 Task: Search one way flight ticket for 2 adults, 4 children and 1 infant on lap in business from Raleigh: Raleigh-durham International Airport to Riverton: Central Wyoming Regional Airport (was Riverton Regional) on 8-4-2023. Choice of flights is Singapure airlines. Number of bags: 1 carry on bag. Price is upto 83000. Outbound departure time preference is 9:15.
Action: Mouse moved to (297, 255)
Screenshot: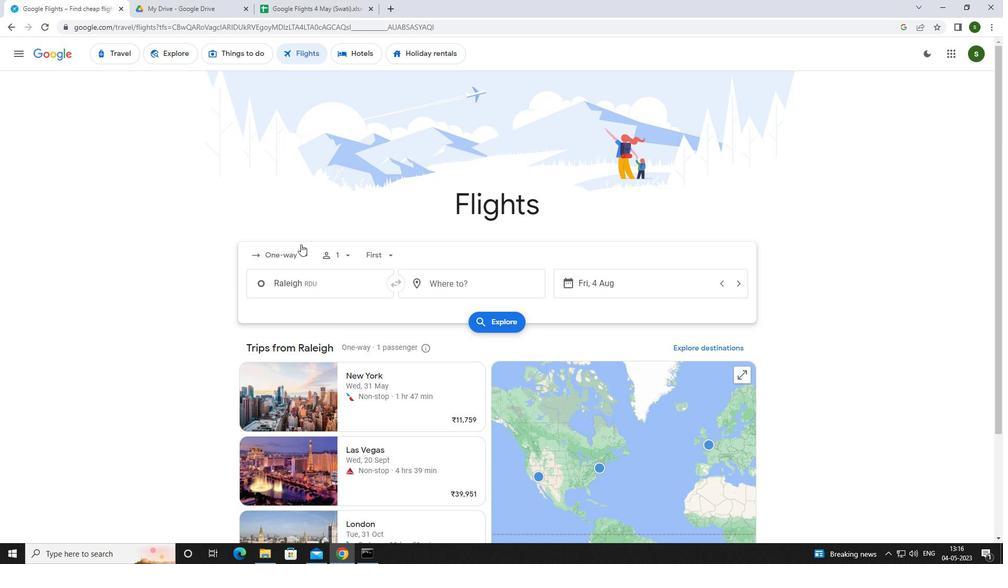 
Action: Mouse pressed left at (297, 255)
Screenshot: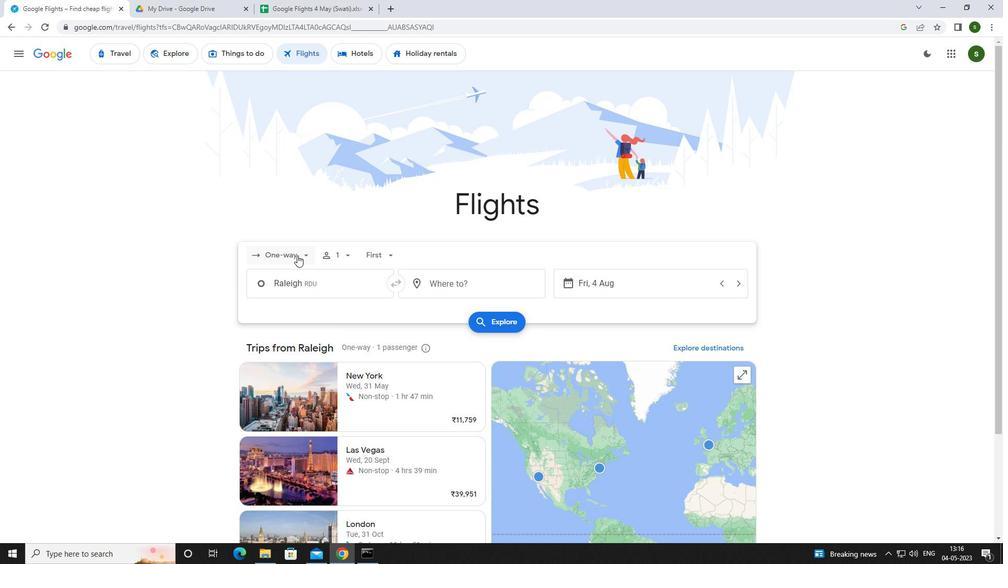 
Action: Mouse moved to (297, 304)
Screenshot: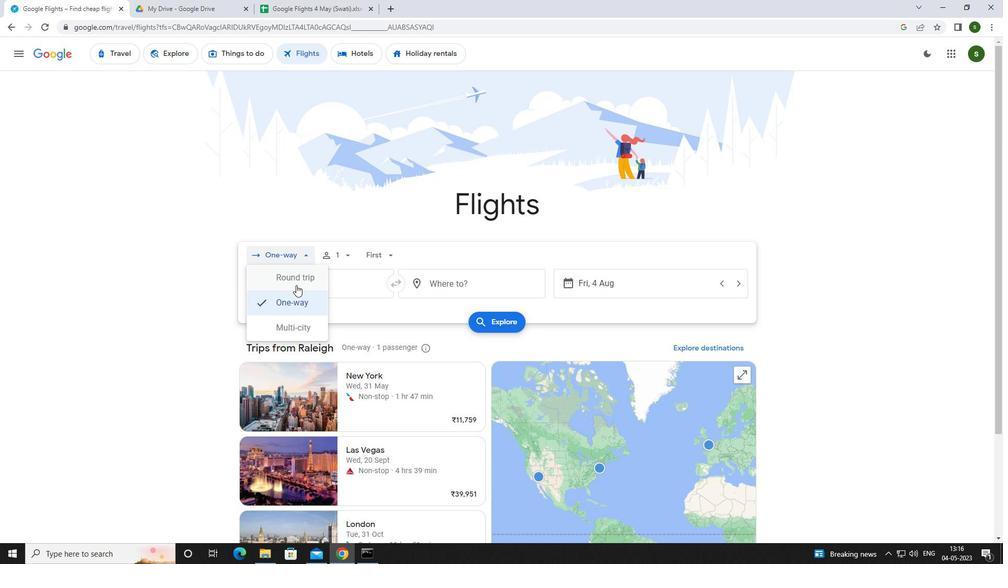 
Action: Mouse pressed left at (297, 304)
Screenshot: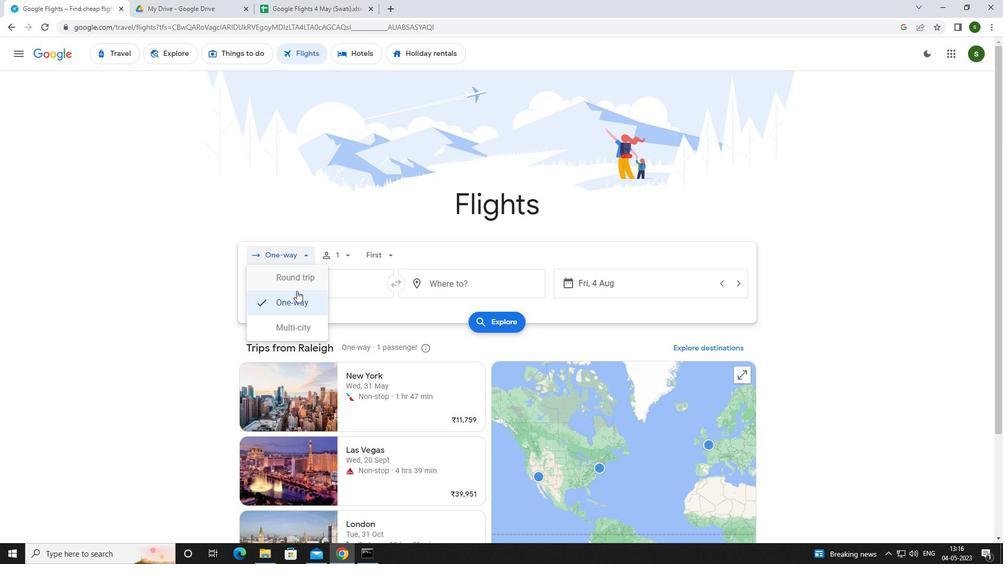 
Action: Mouse moved to (340, 250)
Screenshot: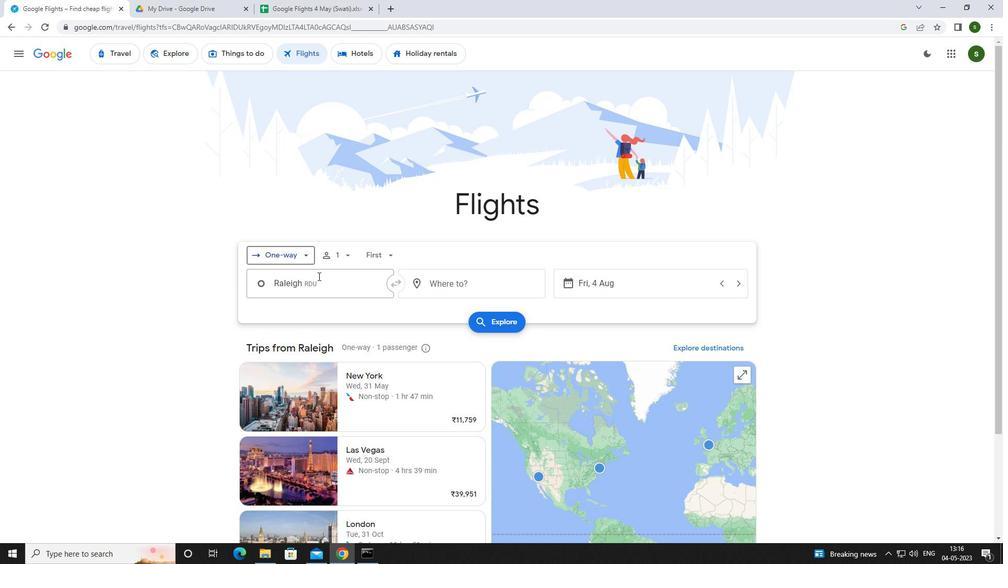 
Action: Mouse pressed left at (340, 250)
Screenshot: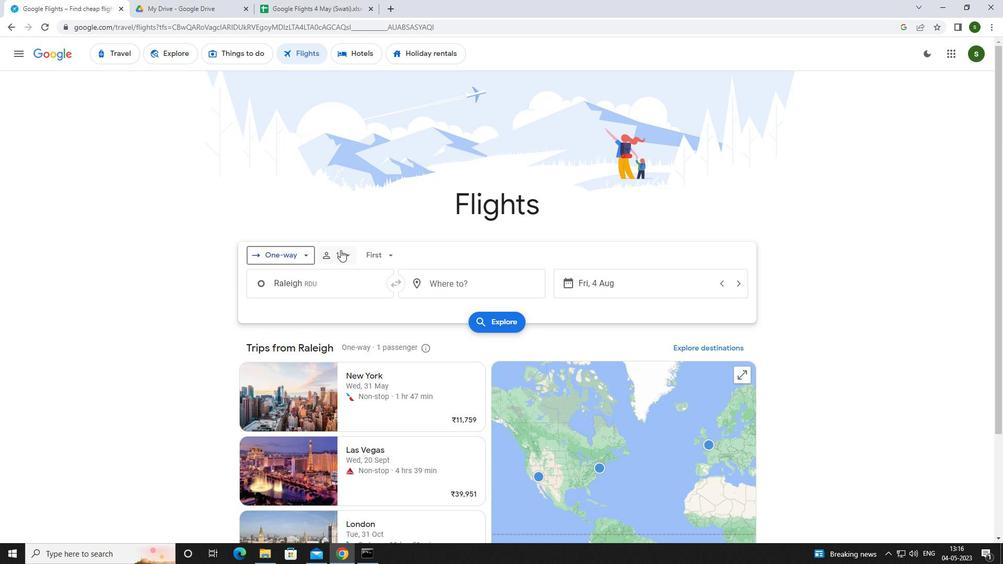 
Action: Mouse moved to (430, 281)
Screenshot: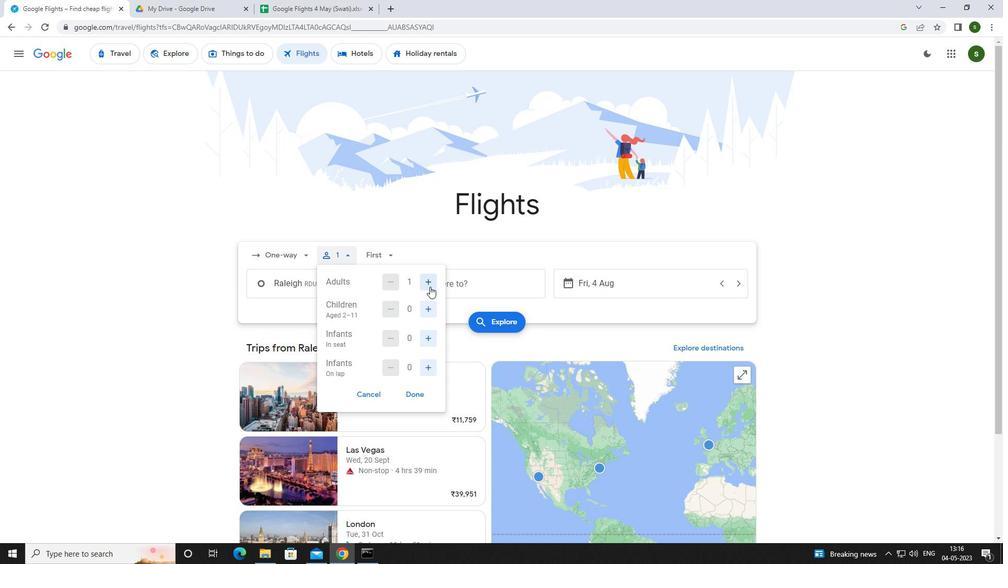 
Action: Mouse pressed left at (430, 281)
Screenshot: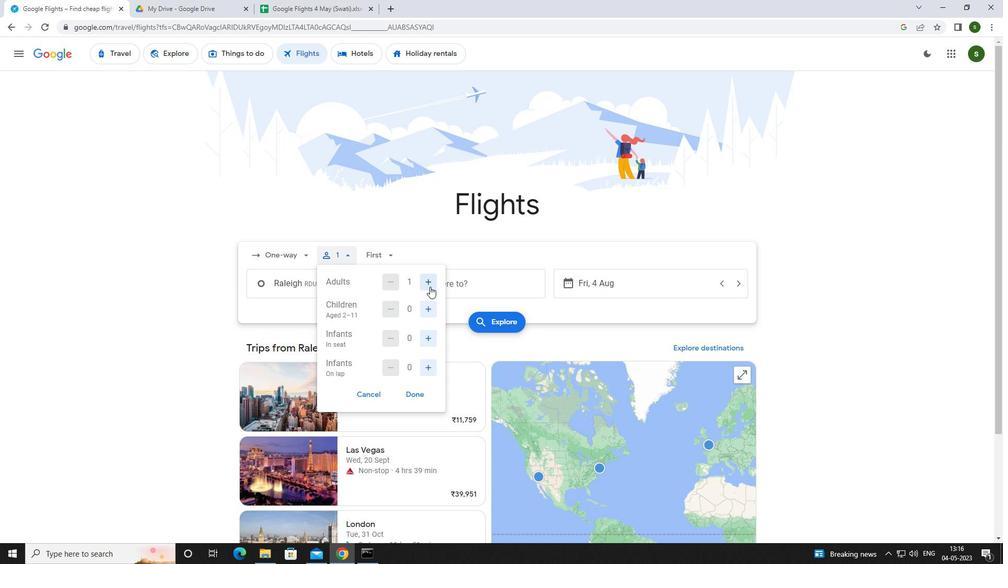 
Action: Mouse moved to (429, 303)
Screenshot: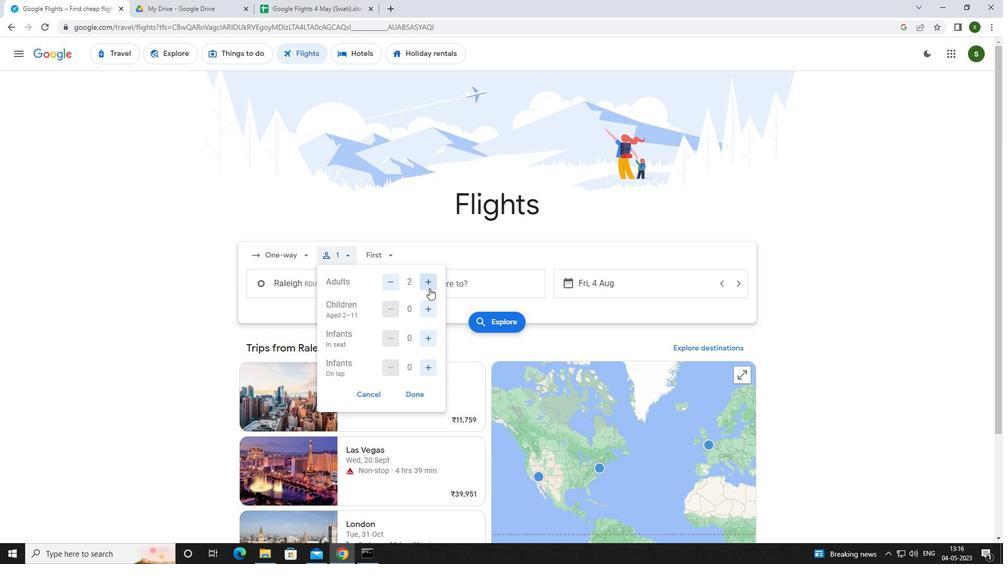
Action: Mouse pressed left at (429, 303)
Screenshot: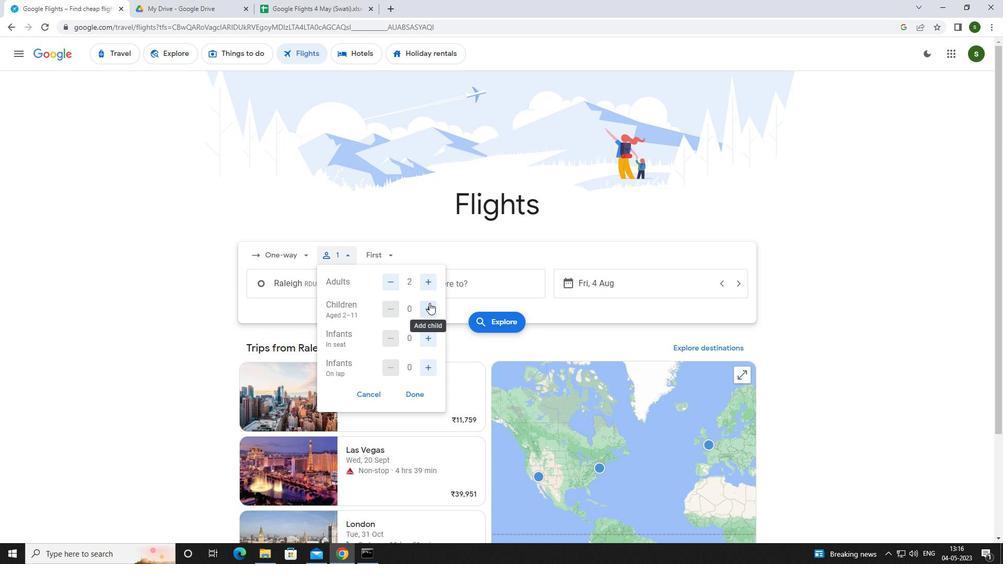 
Action: Mouse pressed left at (429, 303)
Screenshot: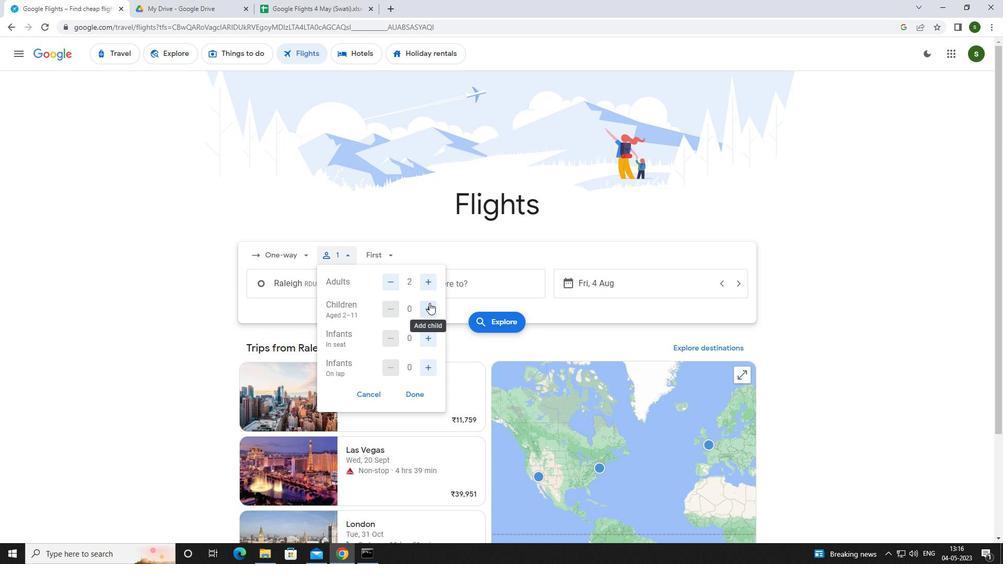 
Action: Mouse pressed left at (429, 303)
Screenshot: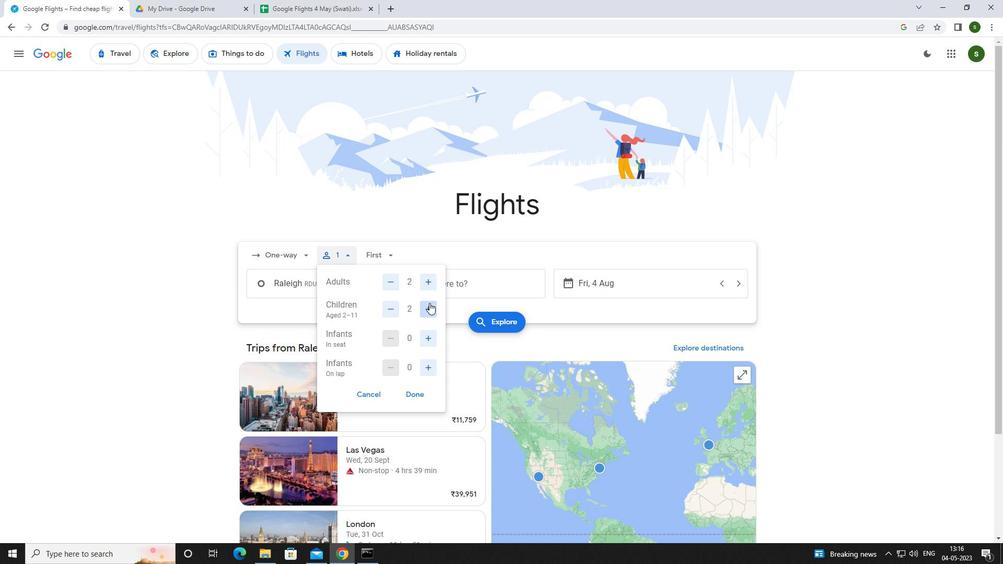 
Action: Mouse pressed left at (429, 303)
Screenshot: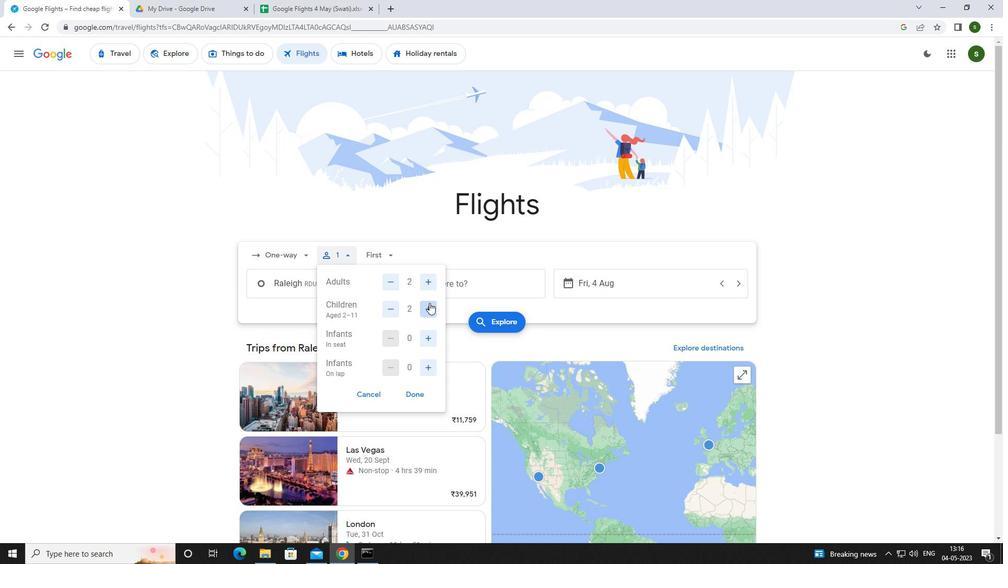 
Action: Mouse moved to (426, 364)
Screenshot: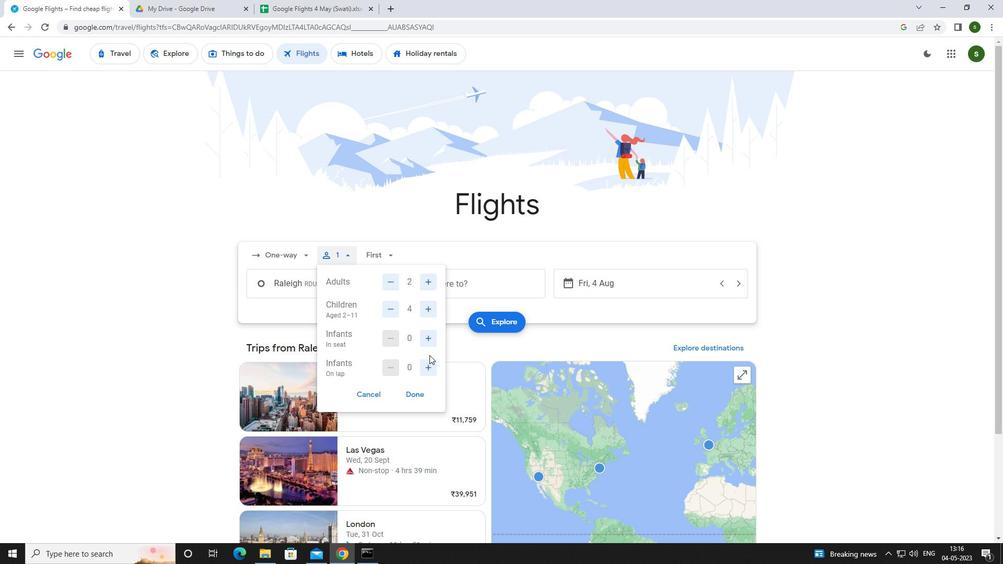 
Action: Mouse pressed left at (426, 364)
Screenshot: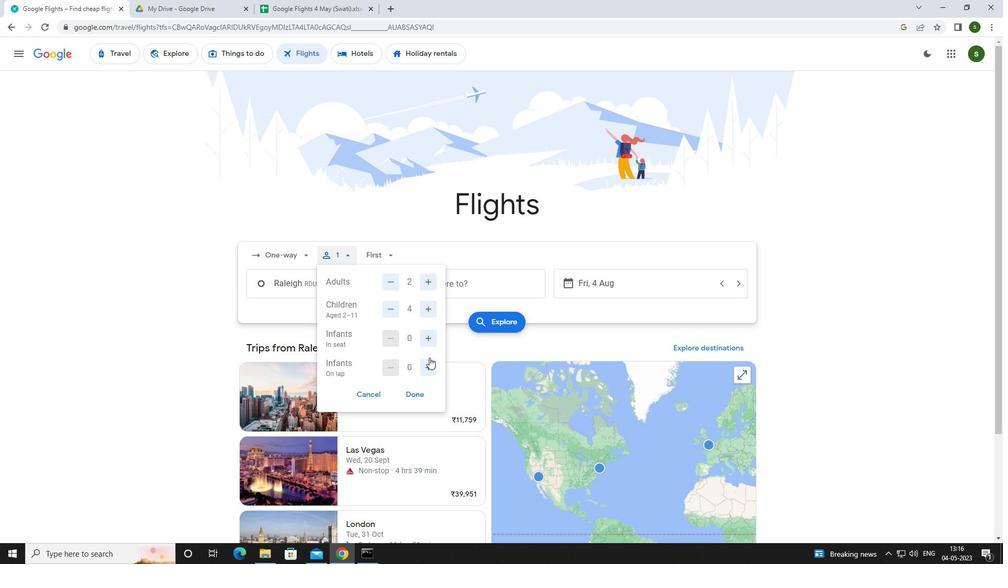 
Action: Mouse moved to (391, 251)
Screenshot: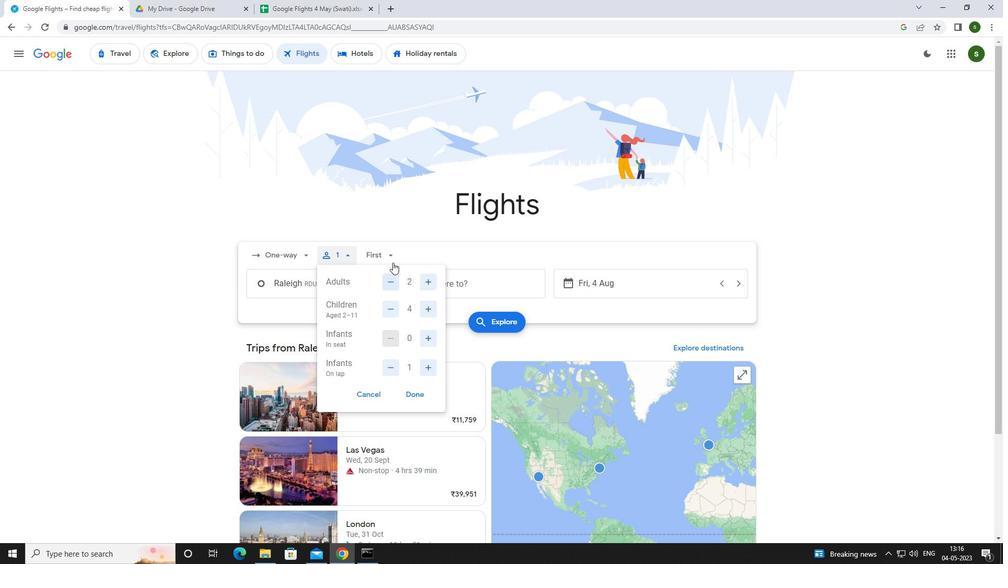 
Action: Mouse pressed left at (391, 251)
Screenshot: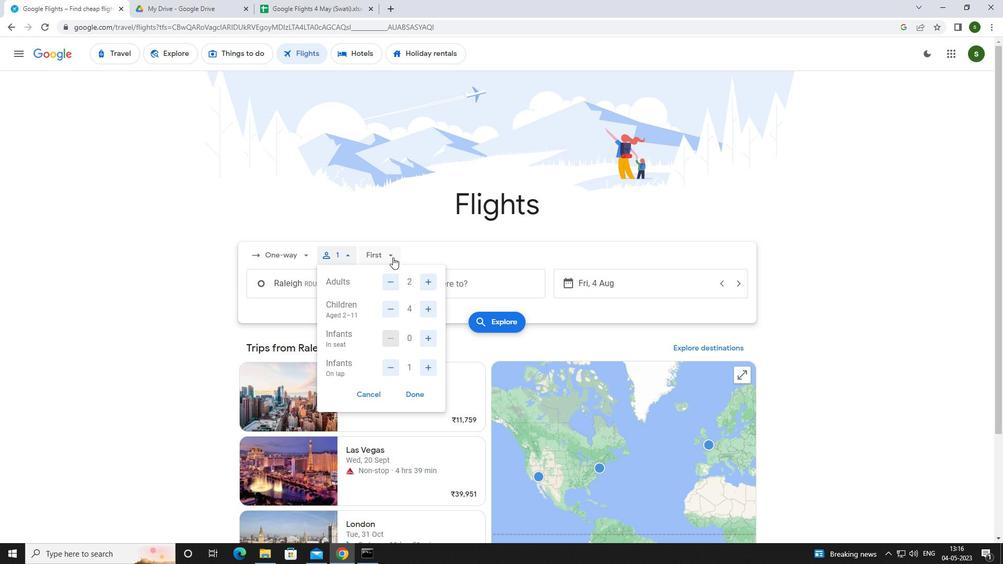 
Action: Mouse moved to (403, 325)
Screenshot: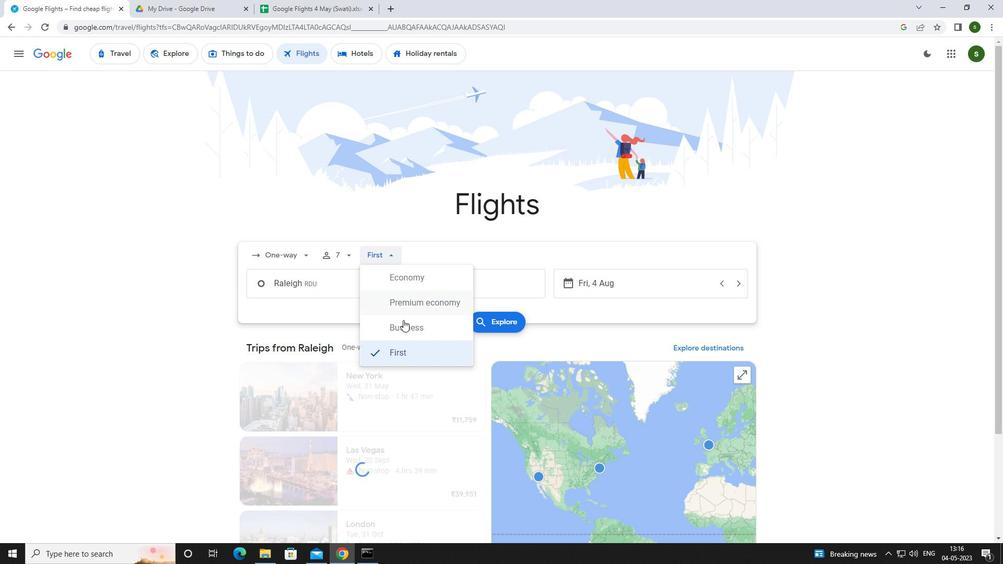 
Action: Mouse pressed left at (403, 325)
Screenshot: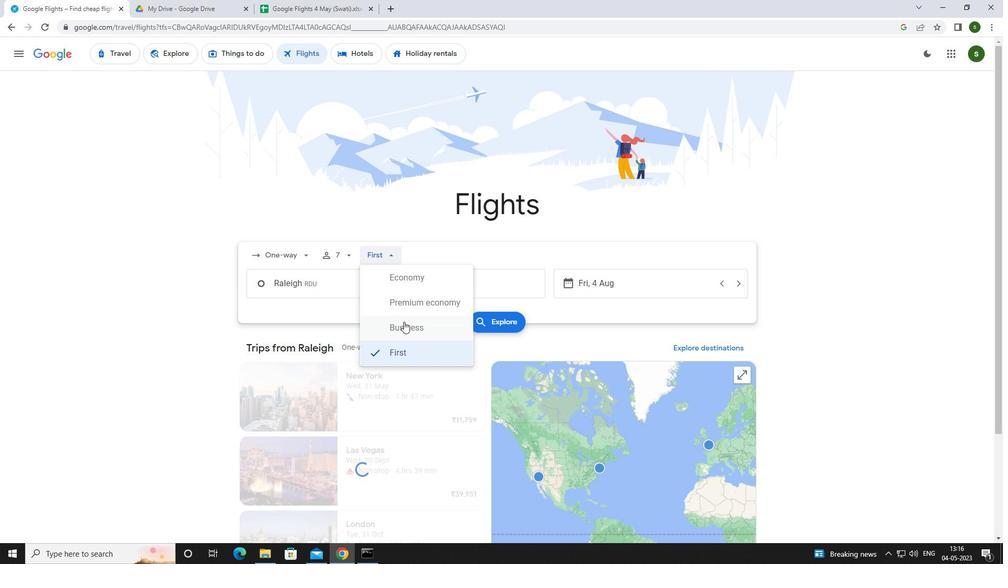 
Action: Mouse moved to (344, 286)
Screenshot: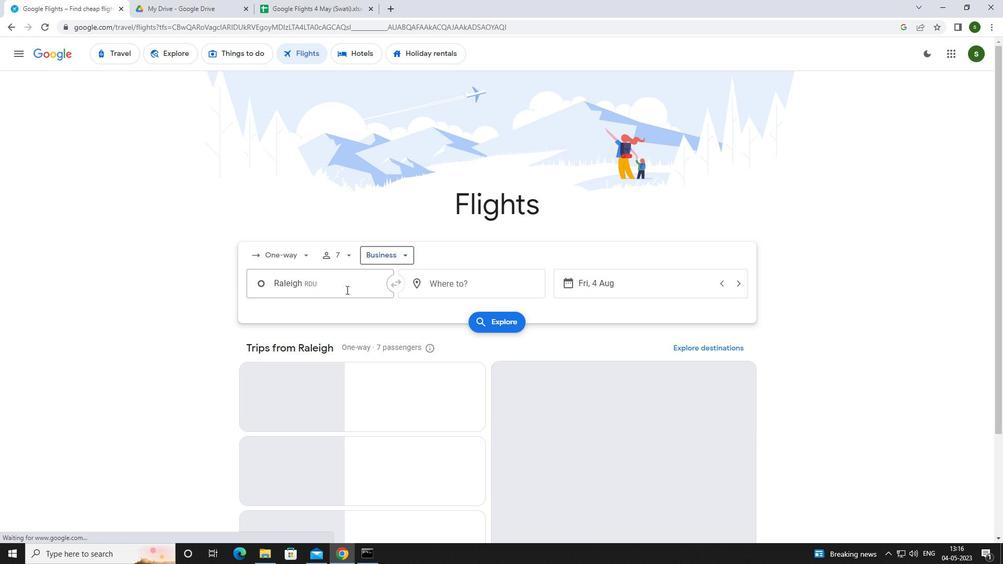 
Action: Mouse pressed left at (344, 286)
Screenshot: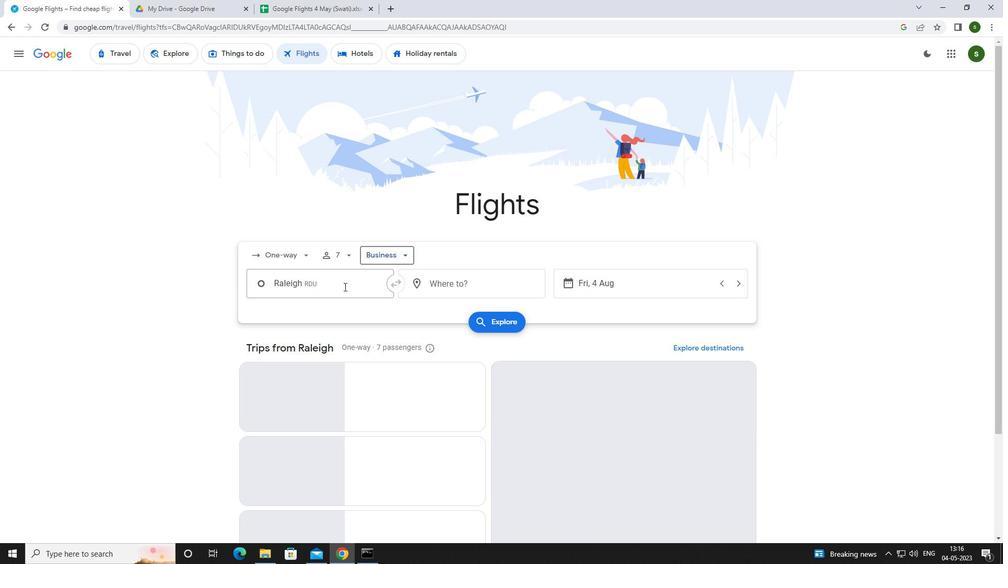 
Action: Key pressed <Key.caps_lock>r<Key.caps_lock>aleigh
Screenshot: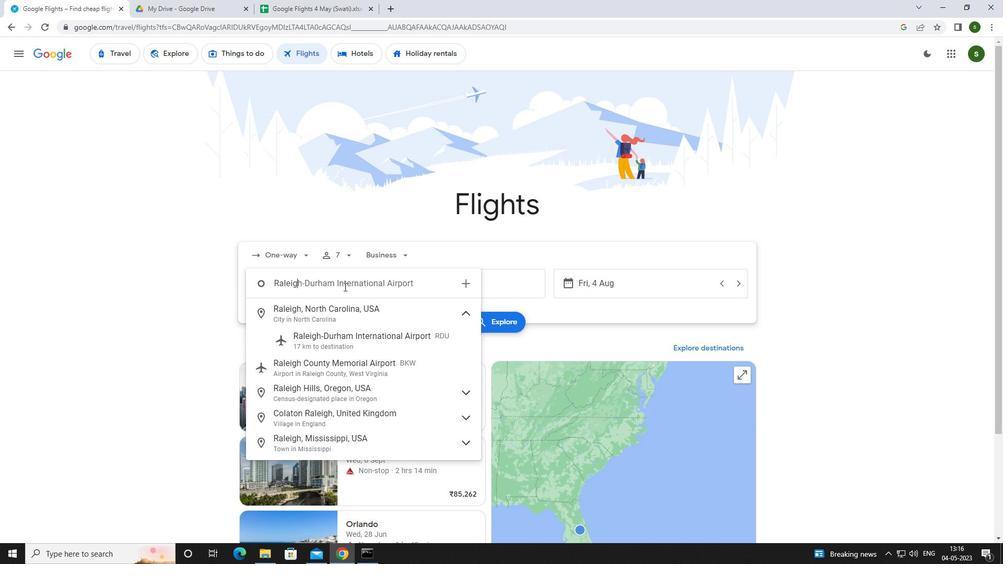 
Action: Mouse moved to (351, 351)
Screenshot: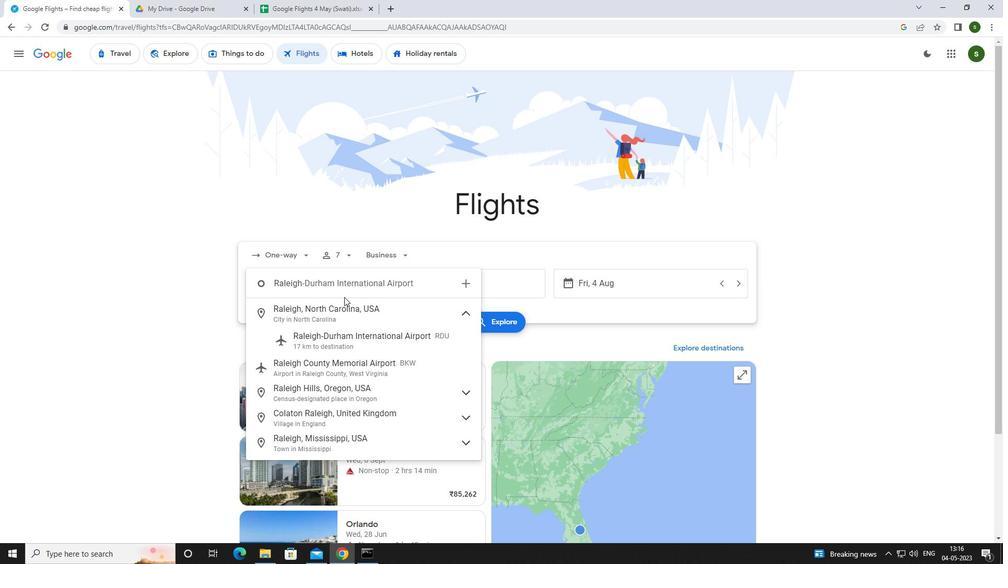 
Action: Mouse pressed left at (351, 351)
Screenshot: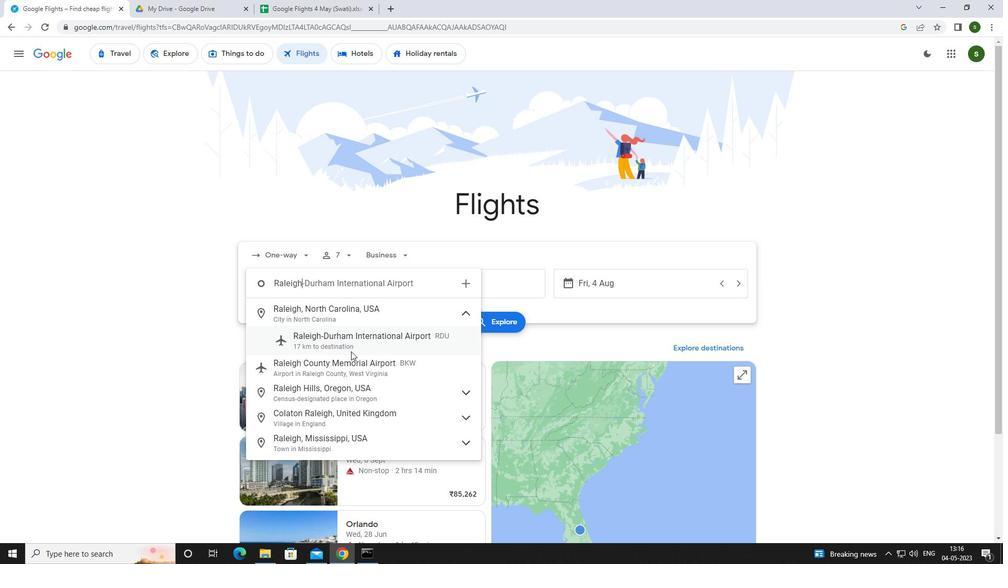 
Action: Mouse moved to (444, 285)
Screenshot: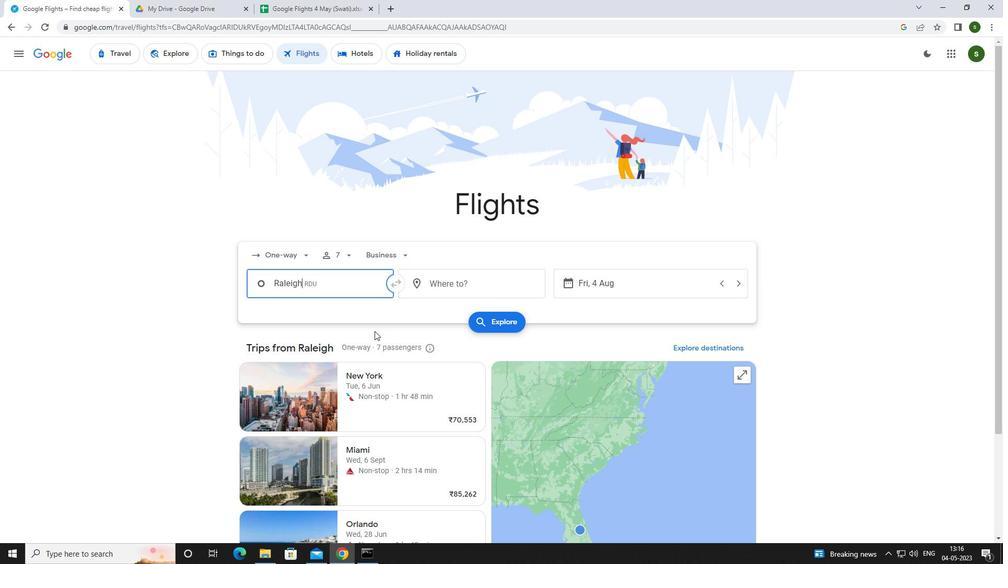 
Action: Mouse pressed left at (444, 285)
Screenshot: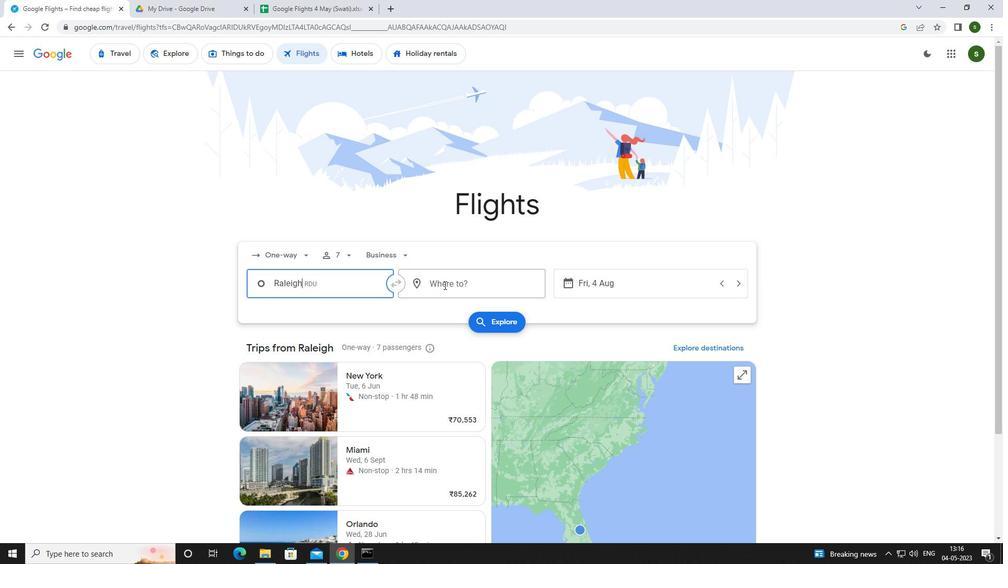
Action: Key pressed <Key.caps_lock>r<Key.caps_lock>iverton
Screenshot: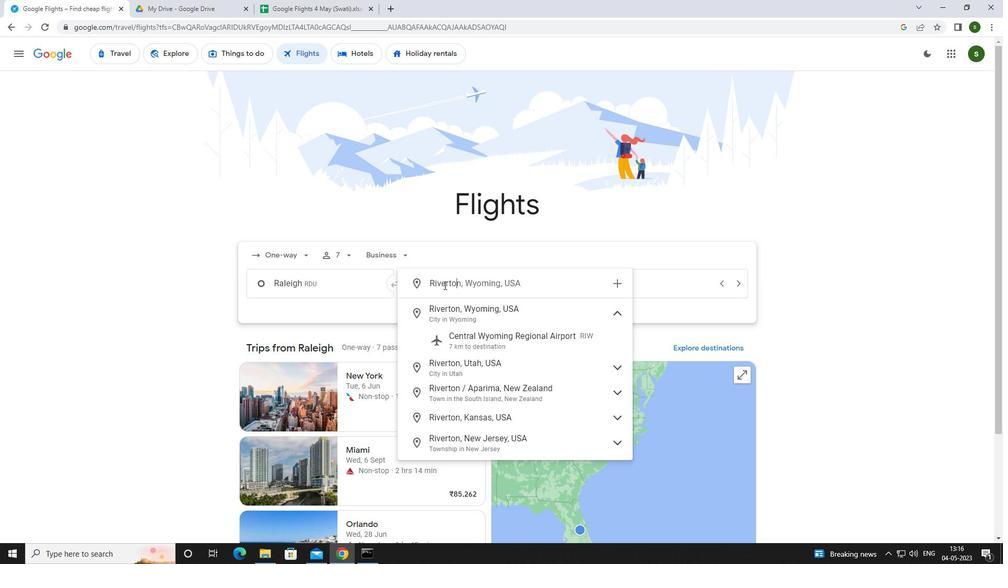 
Action: Mouse moved to (477, 333)
Screenshot: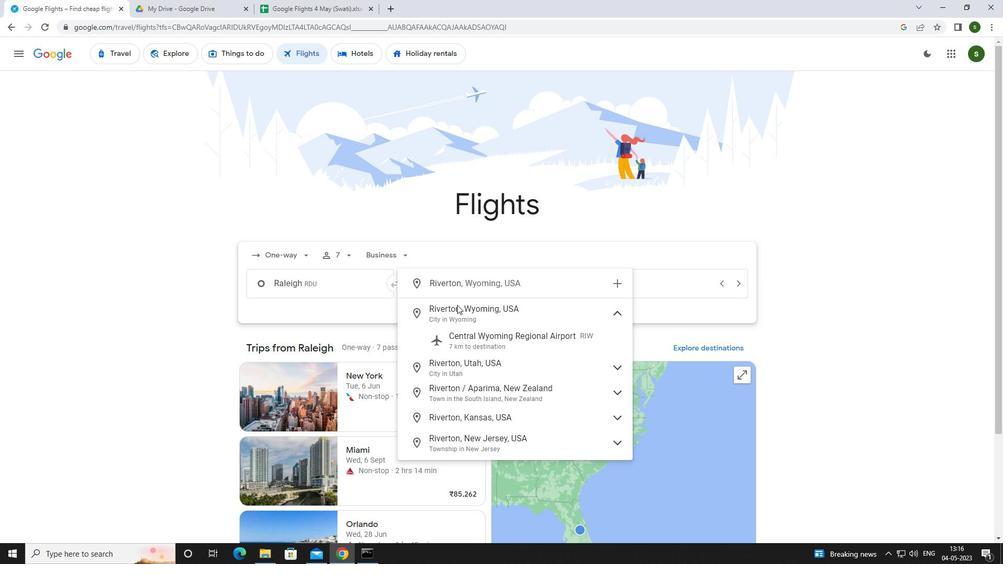
Action: Mouse pressed left at (477, 333)
Screenshot: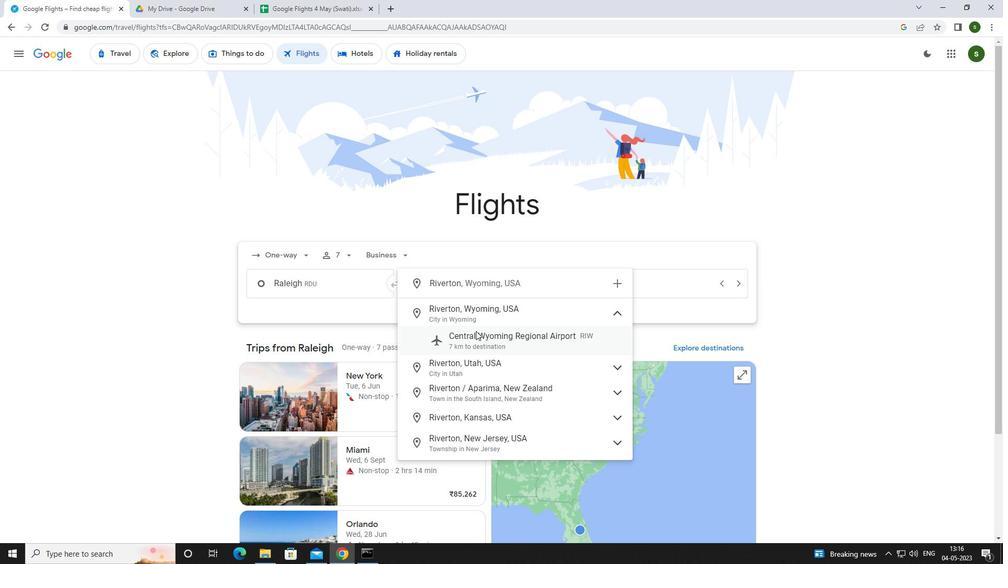
Action: Mouse moved to (633, 284)
Screenshot: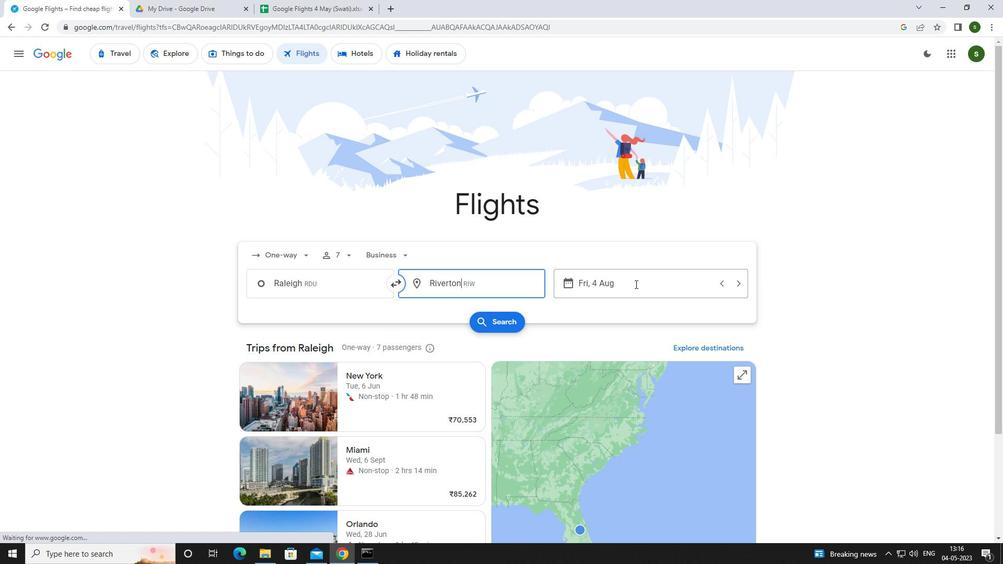 
Action: Mouse pressed left at (633, 284)
Screenshot: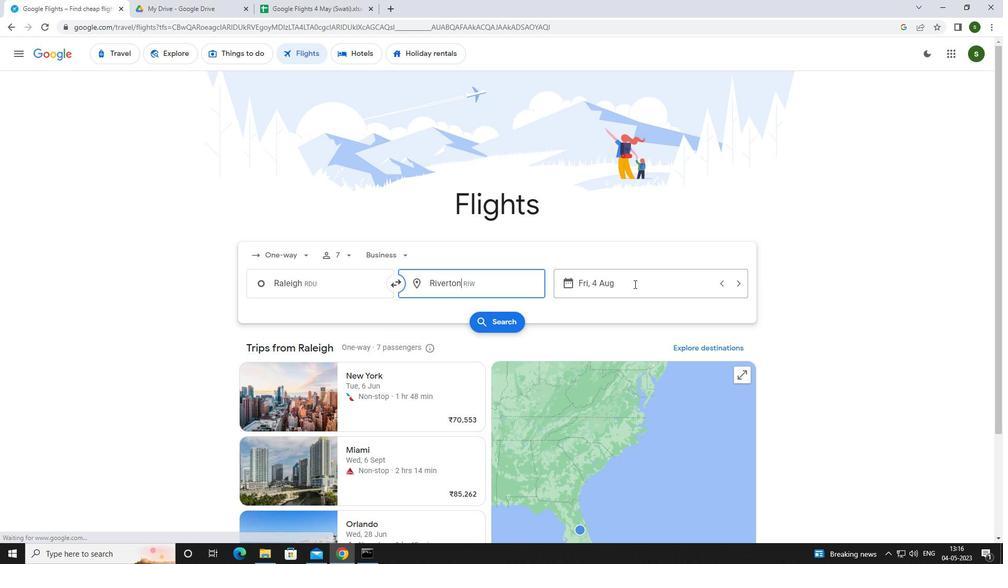 
Action: Mouse moved to (509, 351)
Screenshot: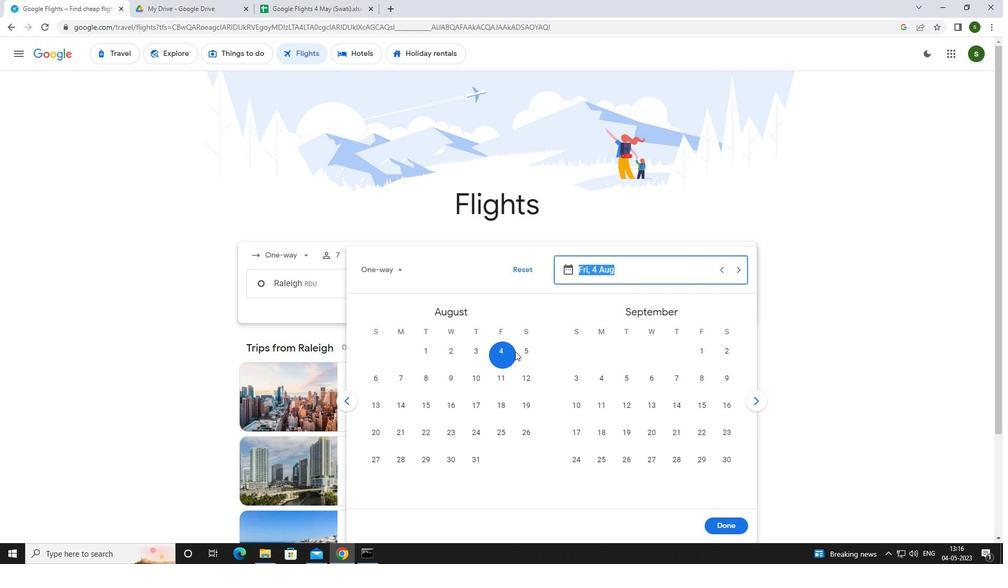 
Action: Mouse pressed left at (509, 351)
Screenshot: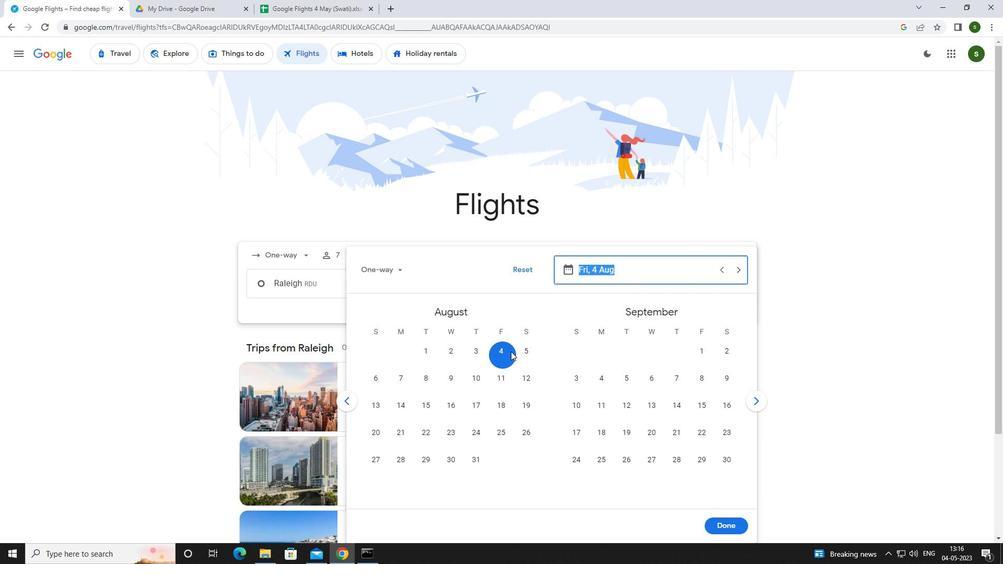 
Action: Mouse pressed left at (509, 351)
Screenshot: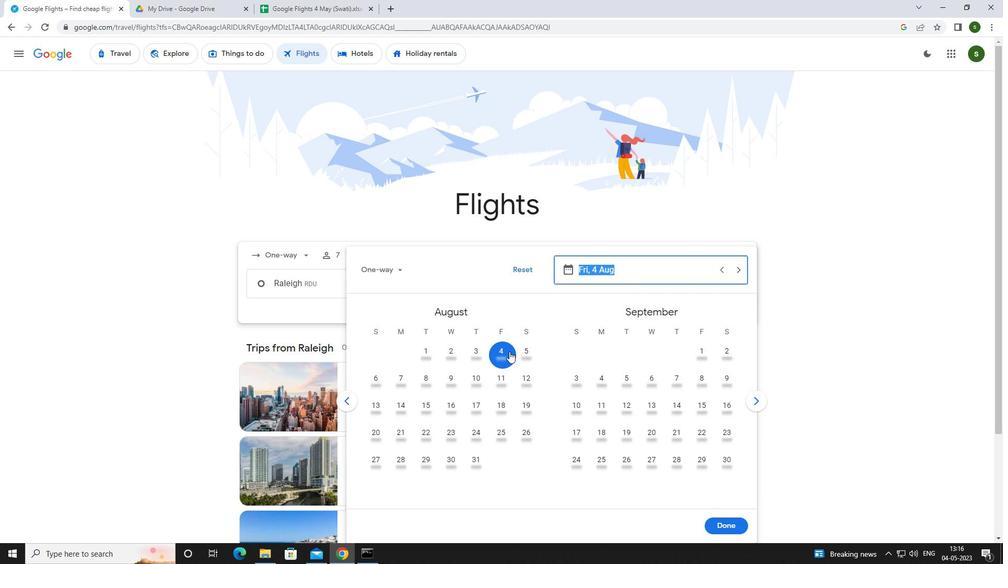 
Action: Mouse moved to (724, 520)
Screenshot: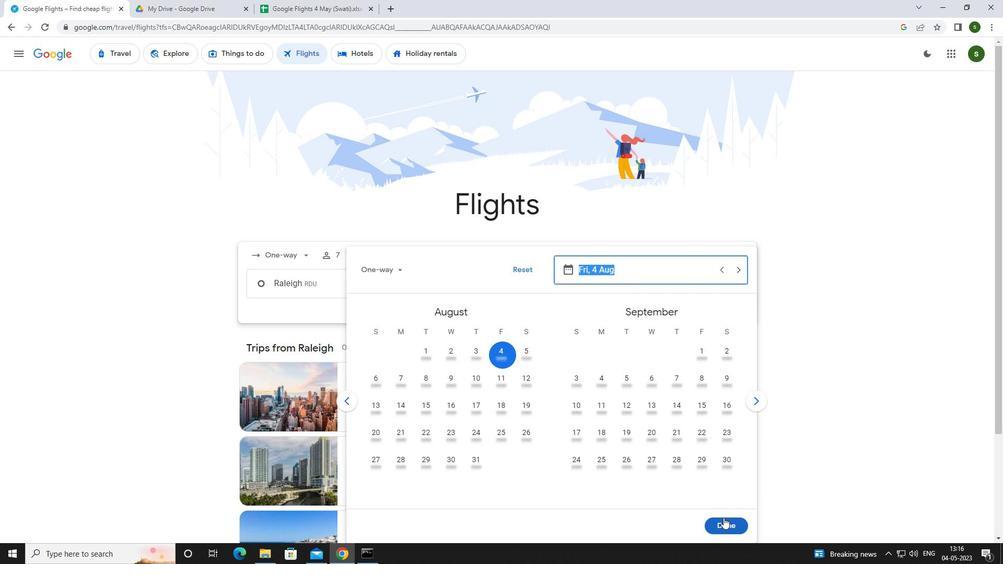 
Action: Mouse pressed left at (724, 520)
Screenshot: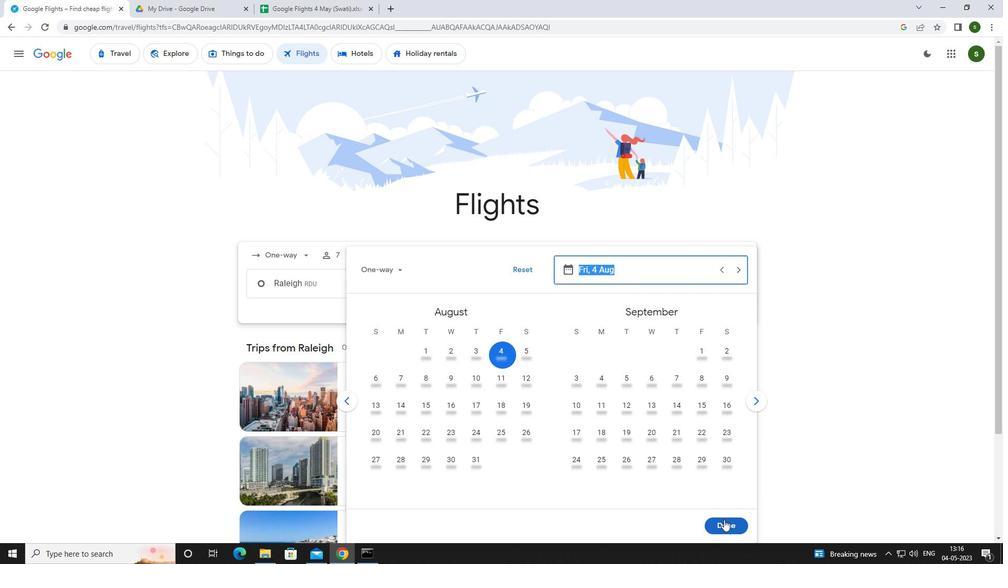 
Action: Mouse moved to (502, 318)
Screenshot: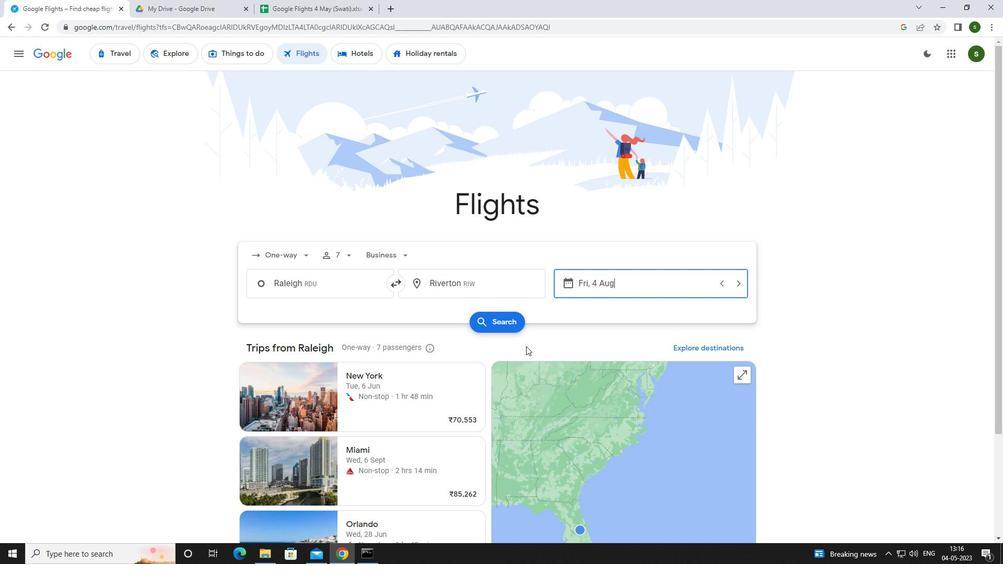 
Action: Mouse pressed left at (502, 318)
Screenshot: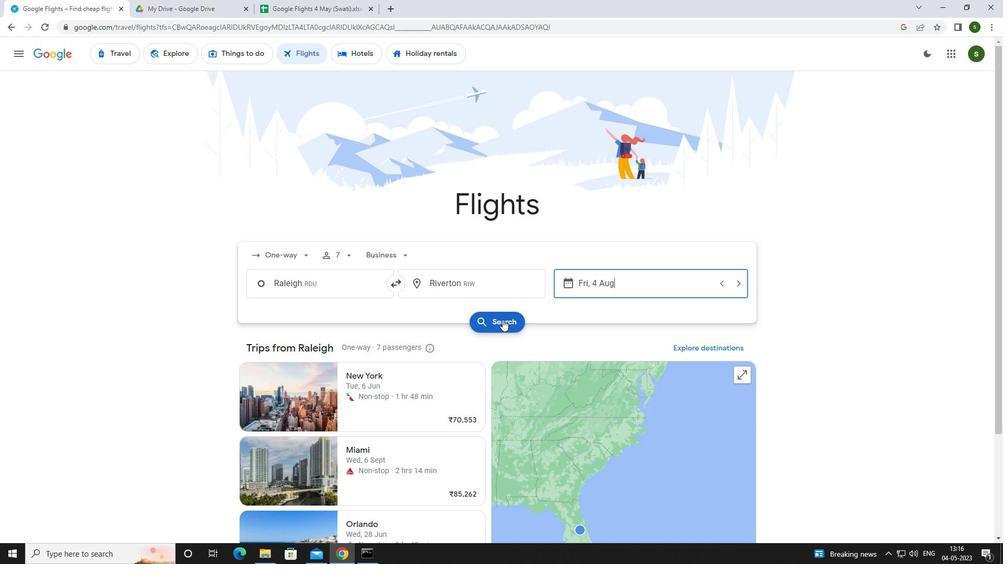 
Action: Mouse moved to (258, 148)
Screenshot: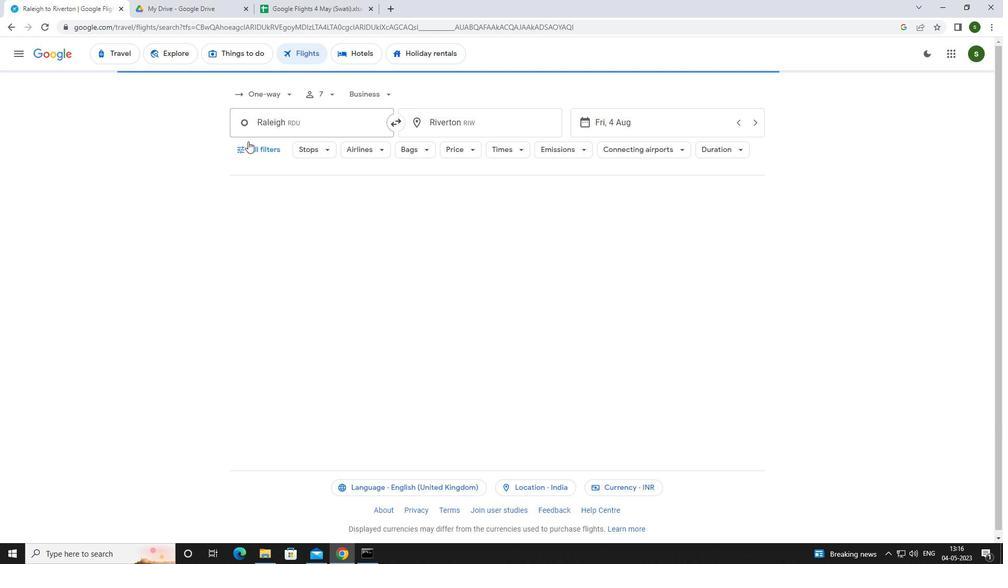 
Action: Mouse pressed left at (258, 148)
Screenshot: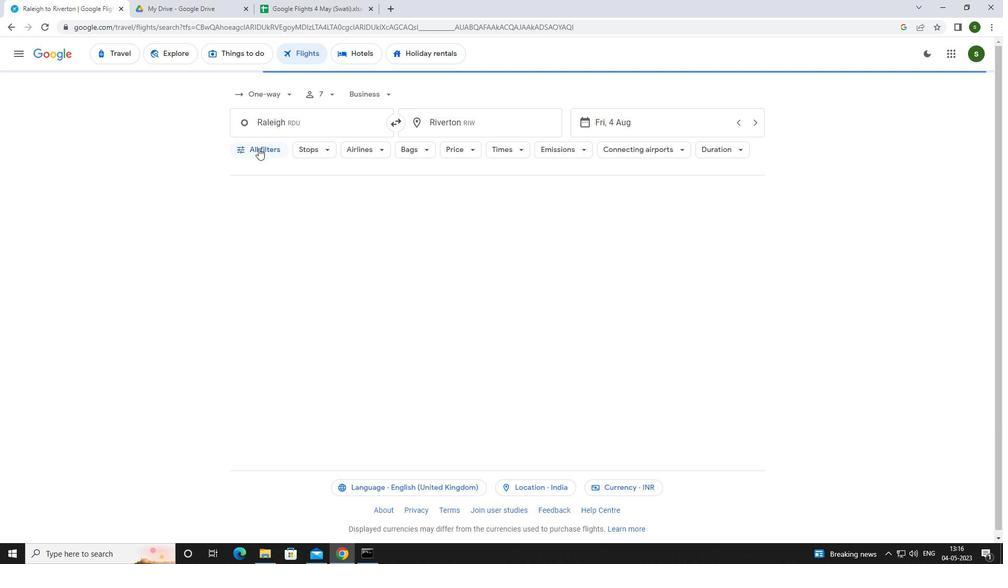 
Action: Mouse moved to (390, 373)
Screenshot: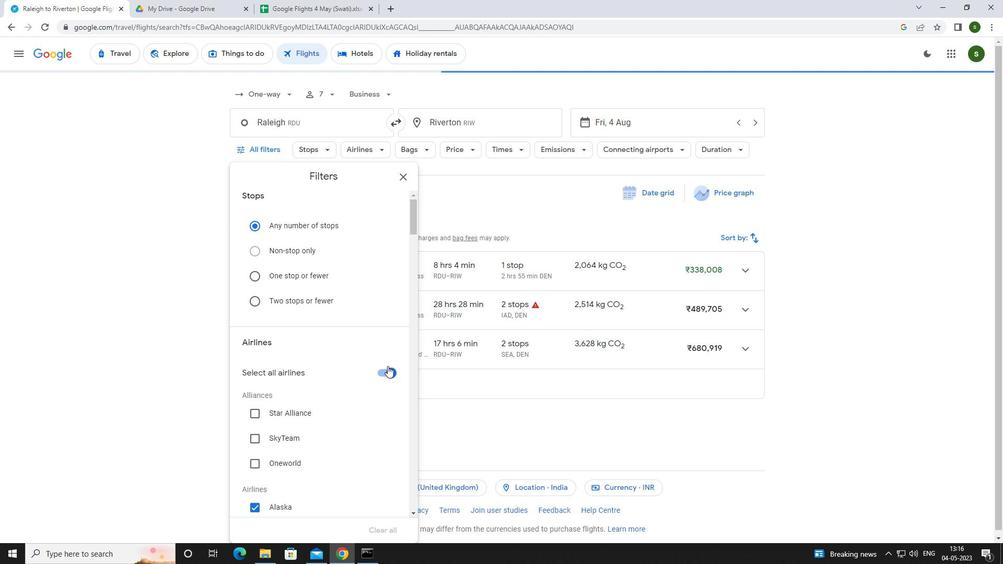 
Action: Mouse pressed left at (390, 373)
Screenshot: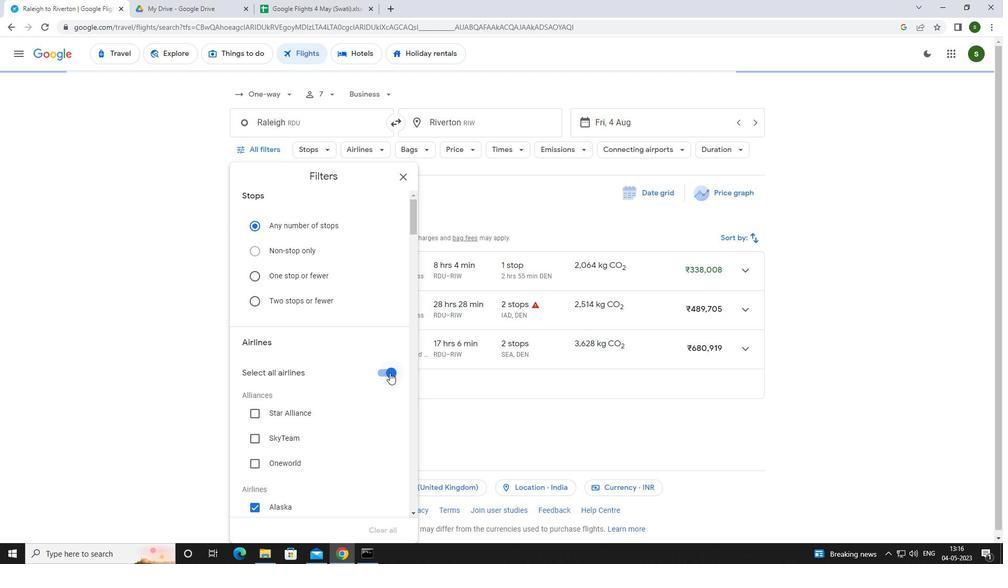 
Action: Mouse moved to (349, 330)
Screenshot: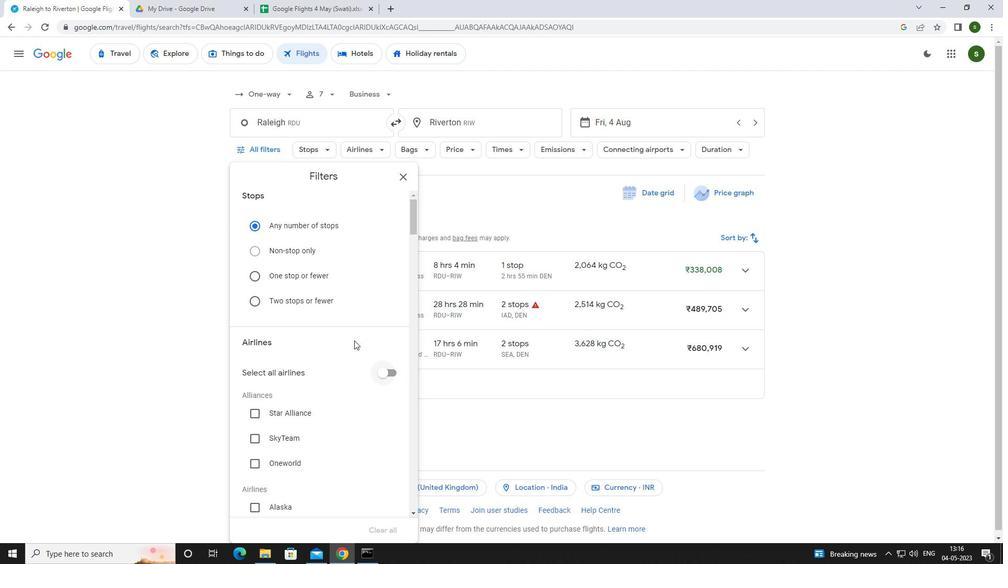 
Action: Mouse scrolled (349, 330) with delta (0, 0)
Screenshot: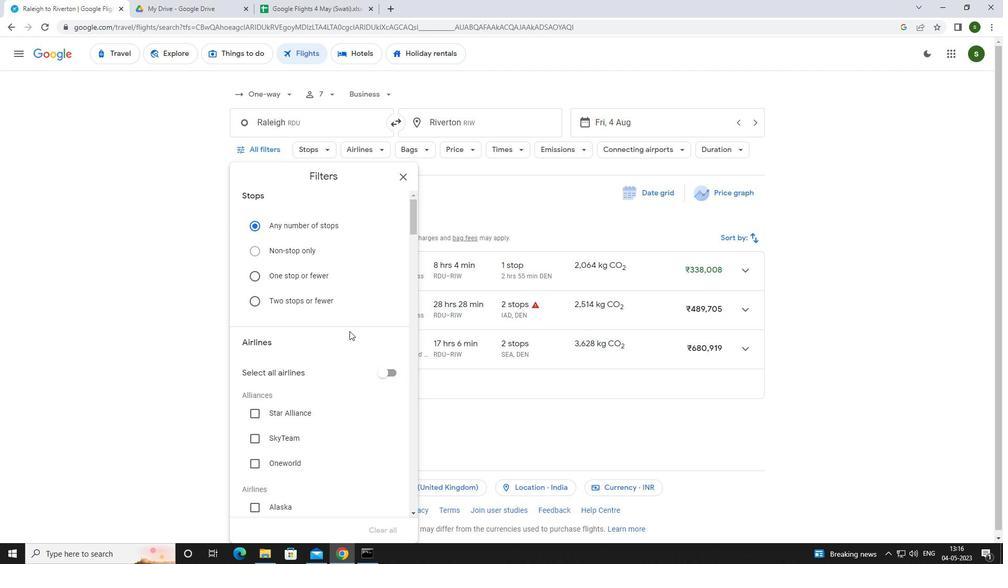 
Action: Mouse scrolled (349, 330) with delta (0, 0)
Screenshot: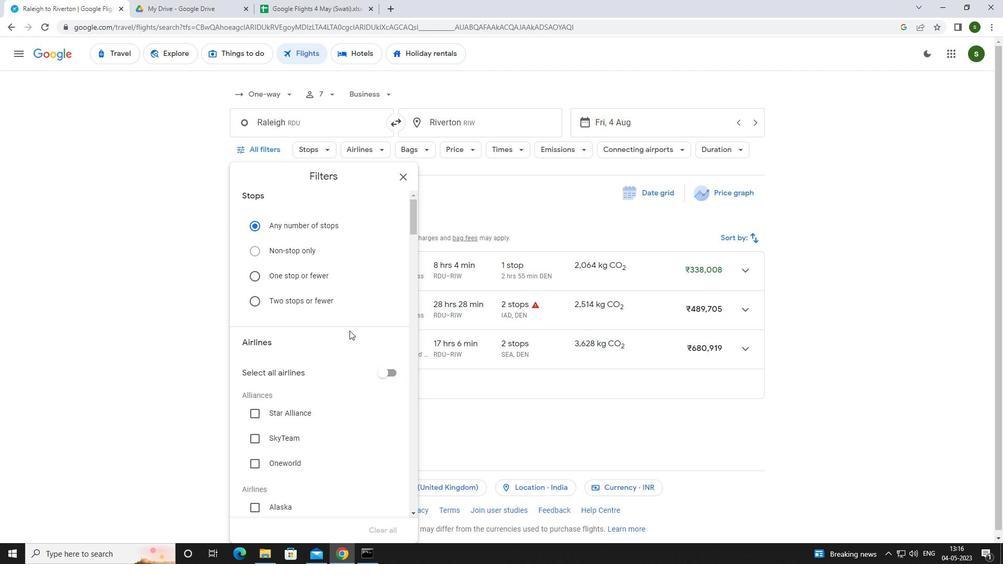 
Action: Mouse scrolled (349, 330) with delta (0, 0)
Screenshot: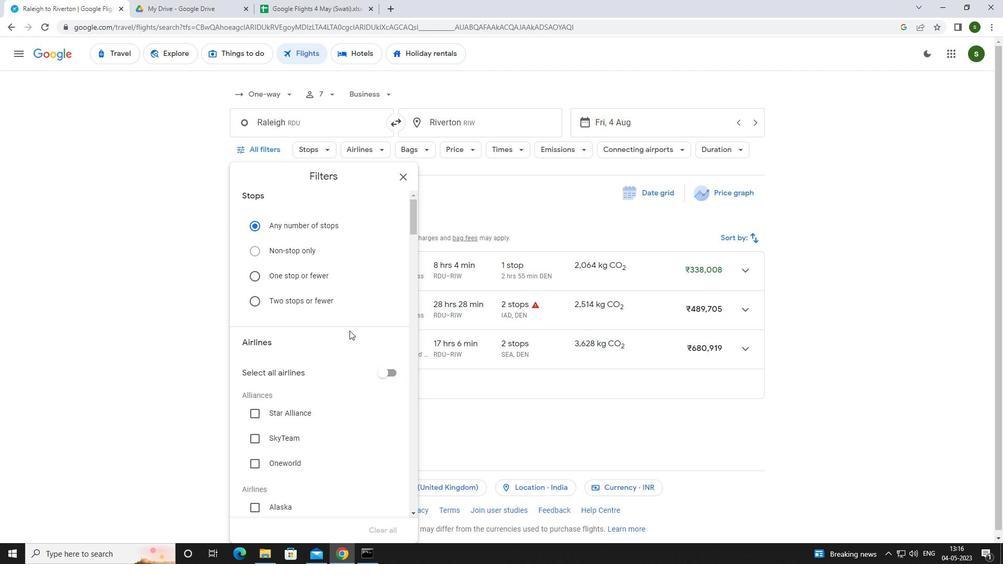 
Action: Mouse scrolled (349, 330) with delta (0, 0)
Screenshot: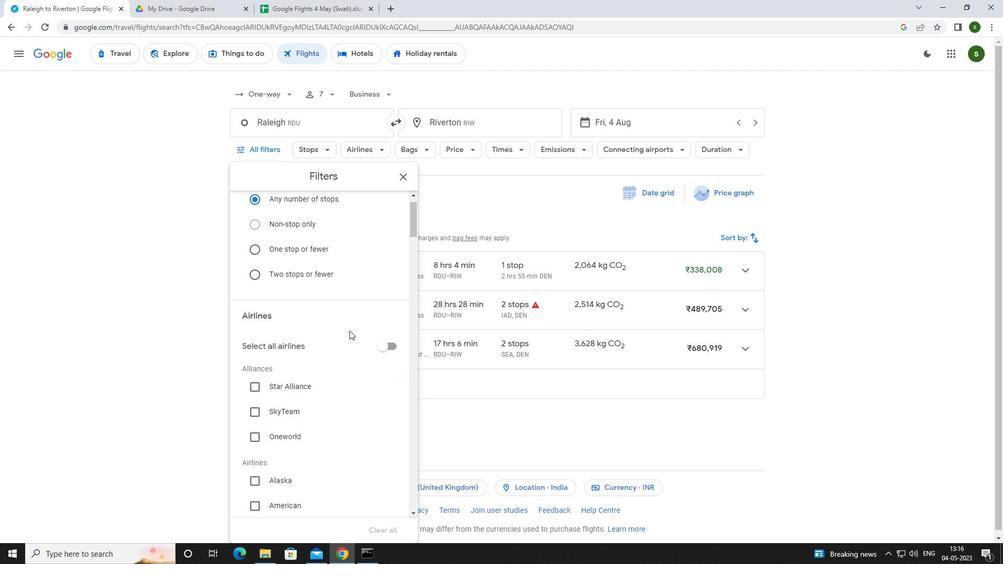 
Action: Mouse scrolled (349, 330) with delta (0, 0)
Screenshot: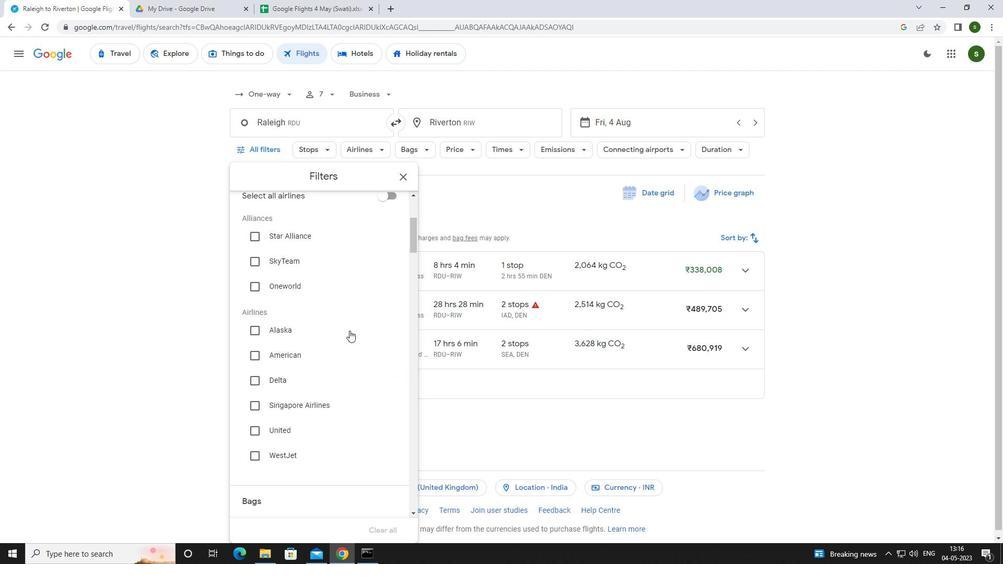 
Action: Mouse moved to (325, 319)
Screenshot: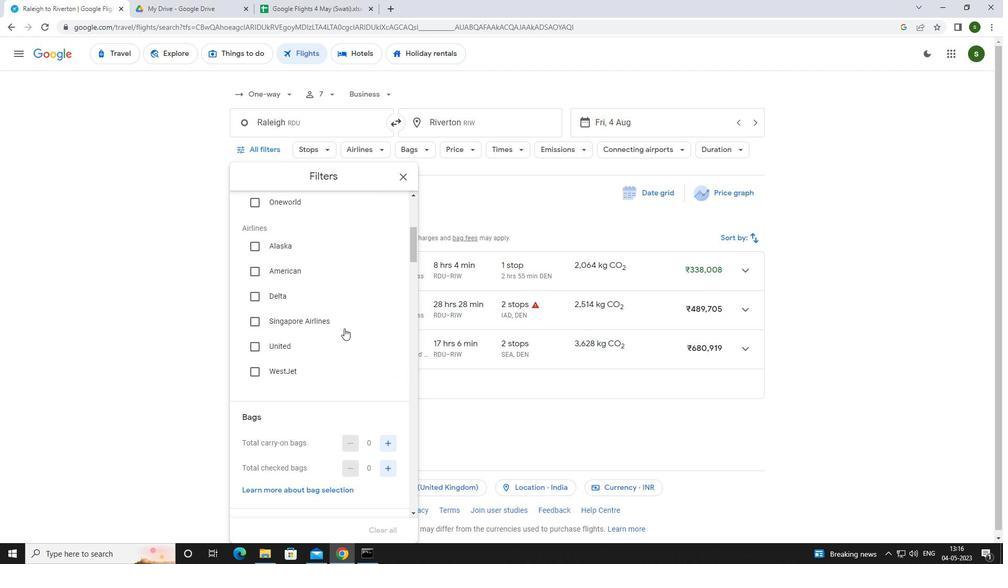 
Action: Mouse pressed left at (325, 319)
Screenshot: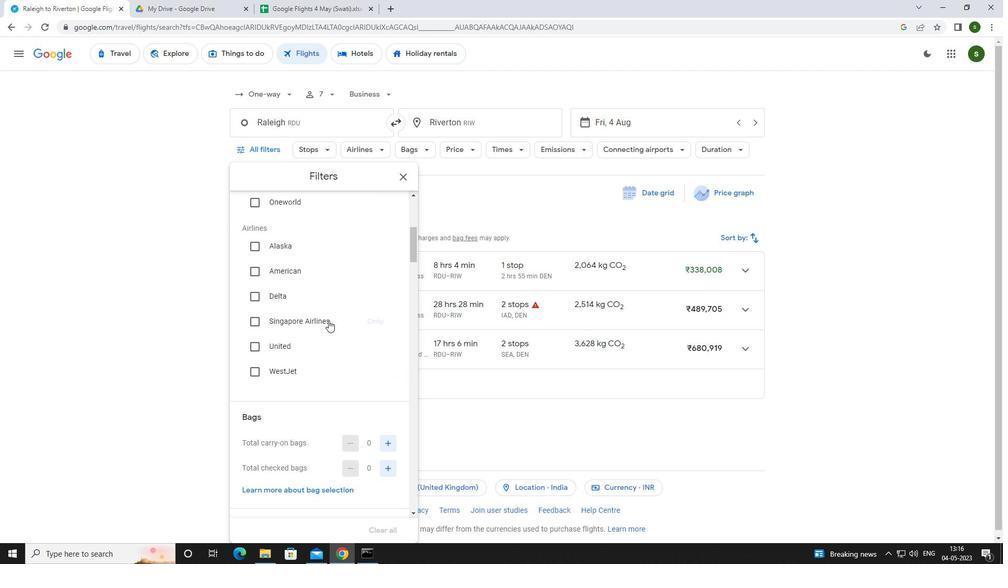 
Action: Mouse scrolled (325, 319) with delta (0, 0)
Screenshot: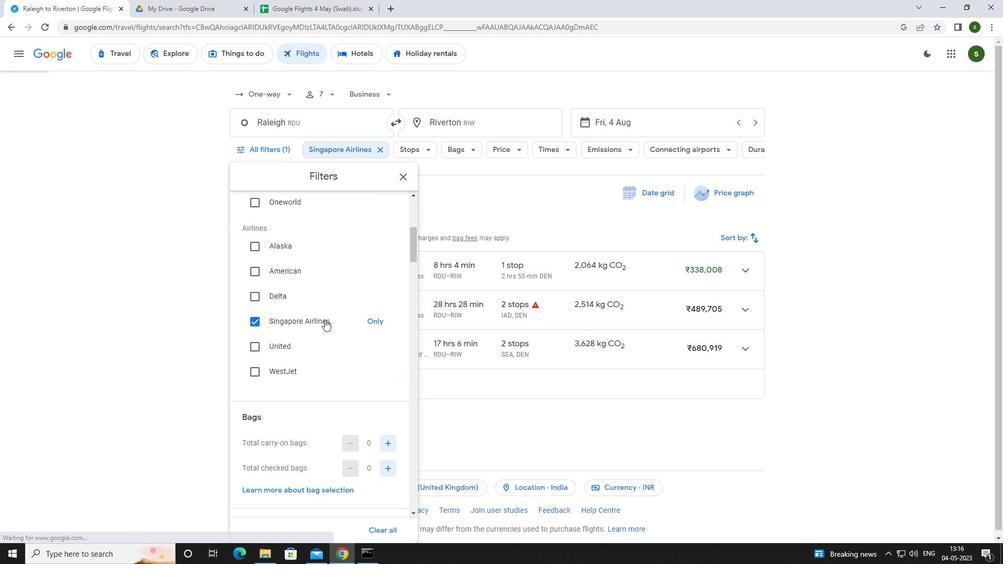 
Action: Mouse scrolled (325, 319) with delta (0, 0)
Screenshot: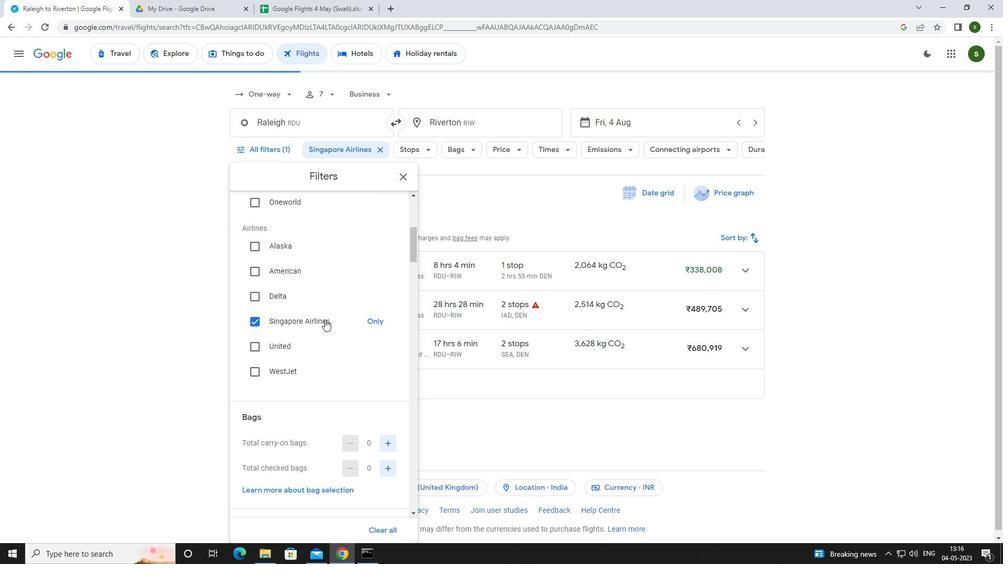 
Action: Mouse moved to (389, 337)
Screenshot: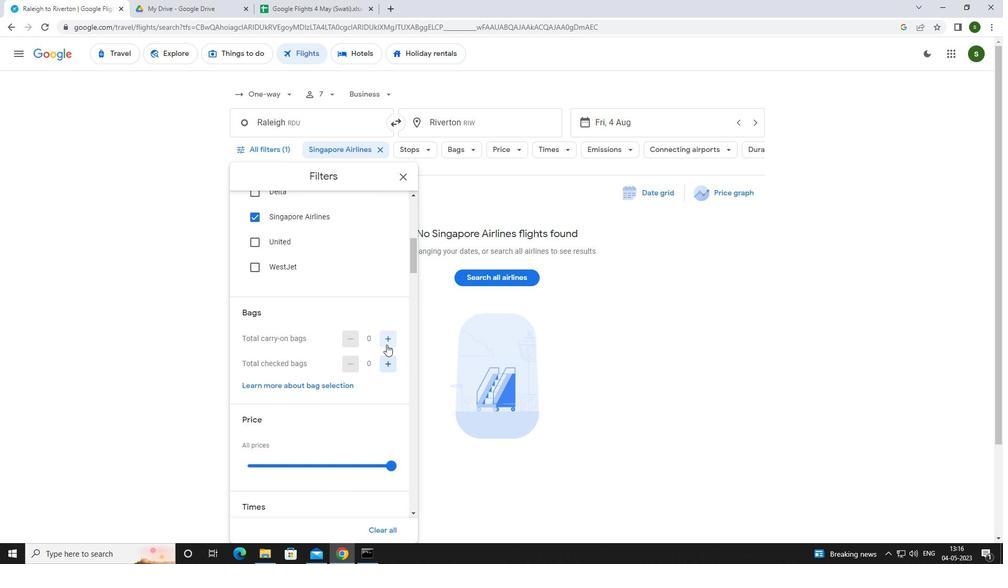 
Action: Mouse pressed left at (389, 337)
Screenshot: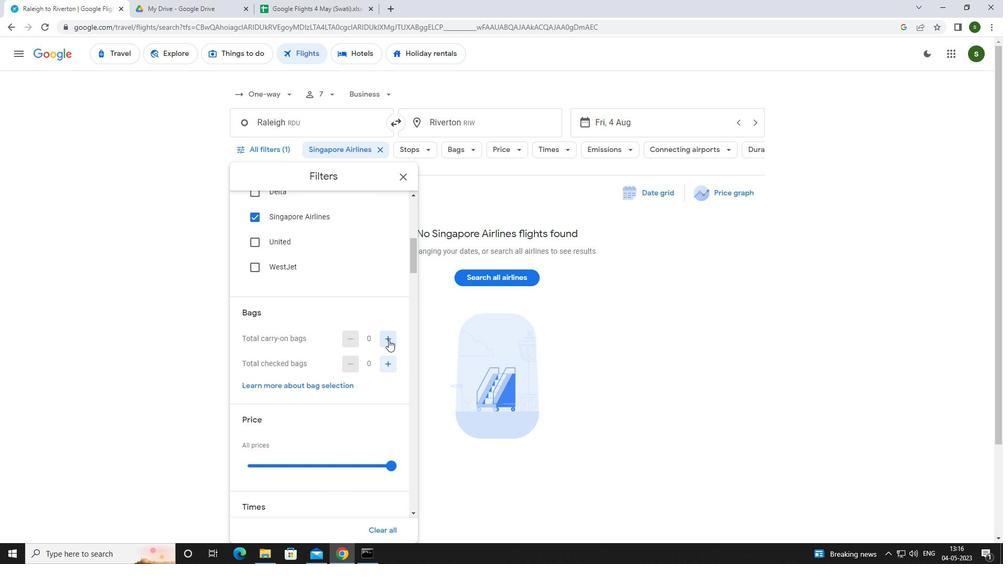 
Action: Mouse scrolled (389, 337) with delta (0, 0)
Screenshot: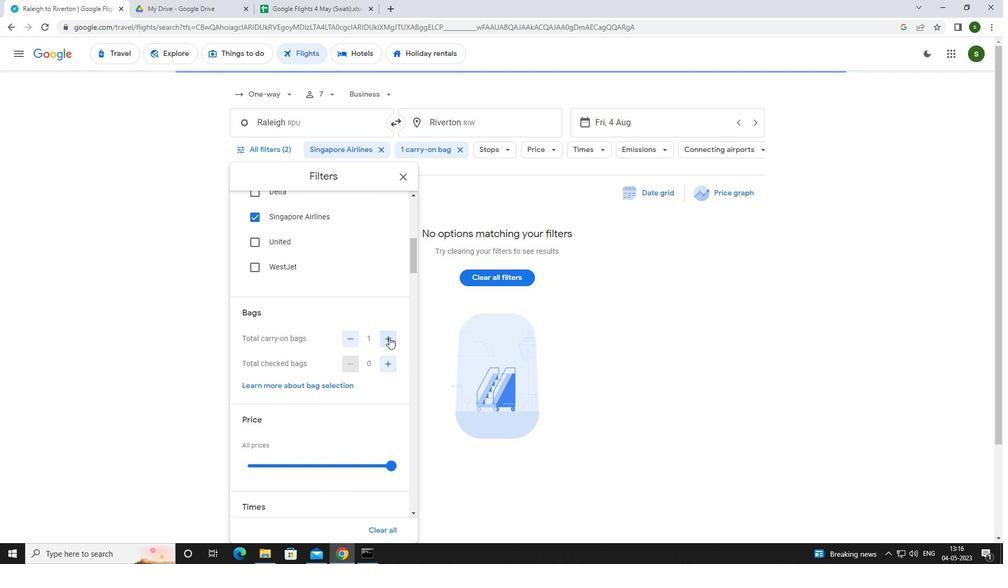 
Action: Mouse scrolled (389, 337) with delta (0, 0)
Screenshot: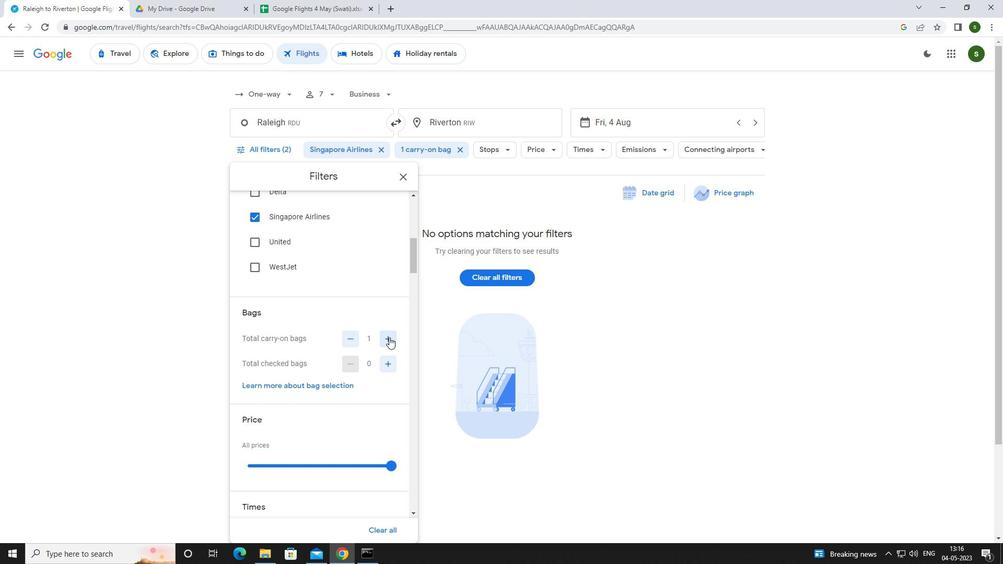 
Action: Mouse moved to (389, 361)
Screenshot: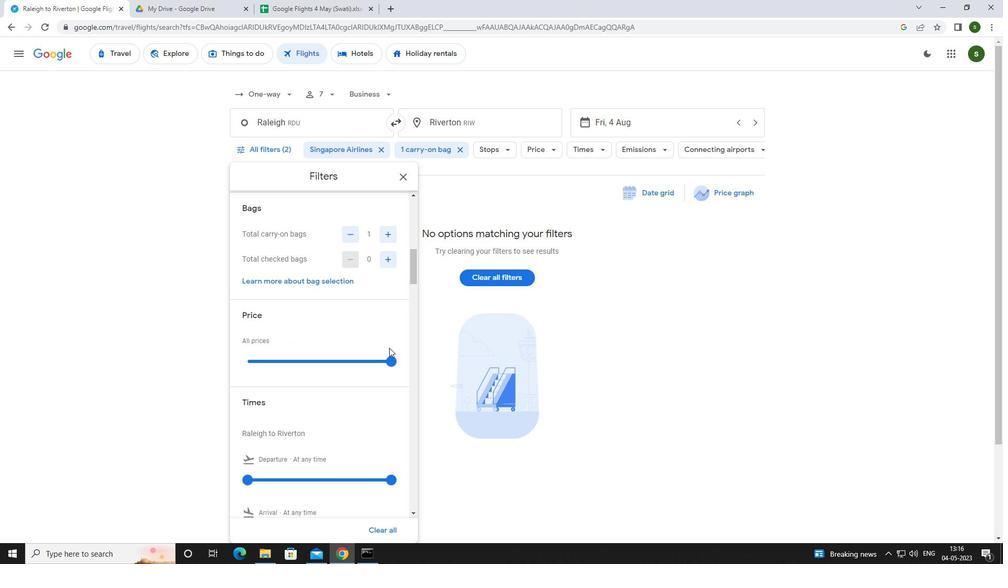 
Action: Mouse pressed left at (389, 361)
Screenshot: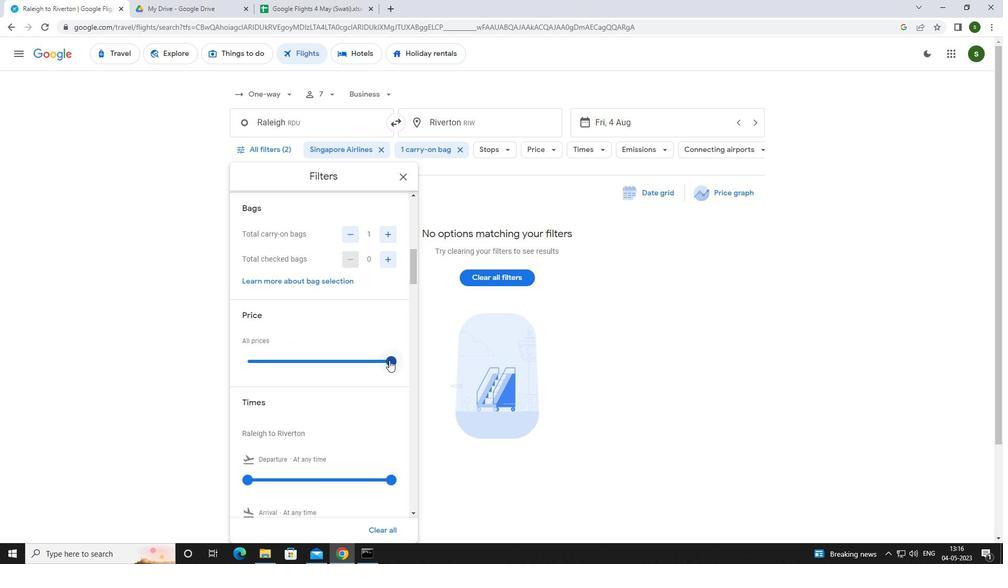 
Action: Mouse moved to (268, 345)
Screenshot: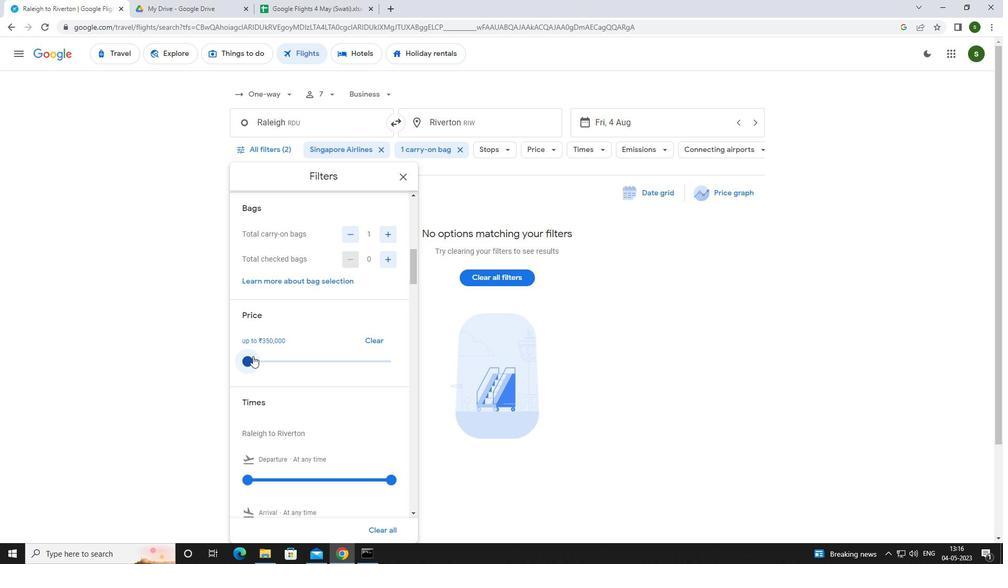 
Action: Mouse scrolled (268, 344) with delta (0, 0)
Screenshot: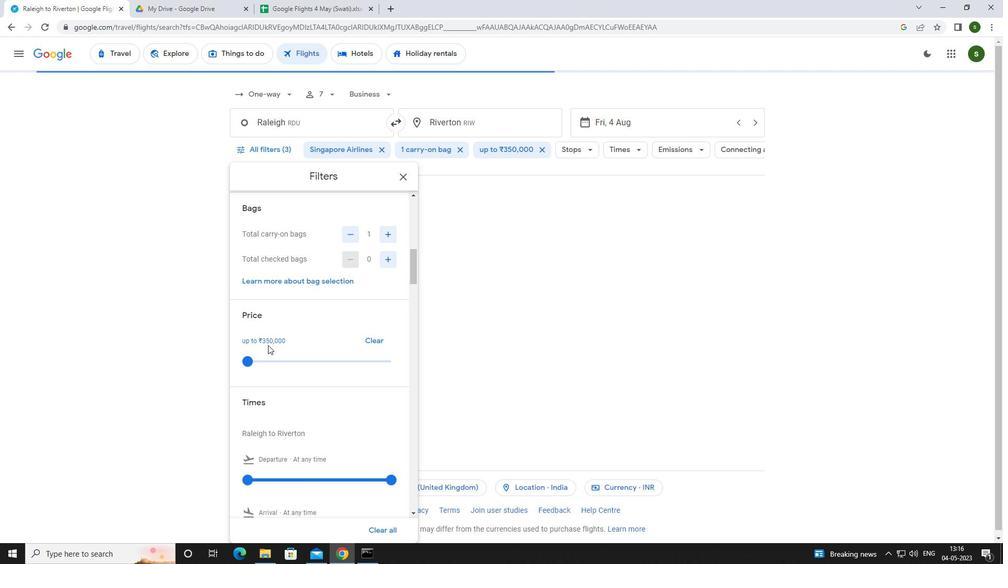 
Action: Mouse scrolled (268, 344) with delta (0, 0)
Screenshot: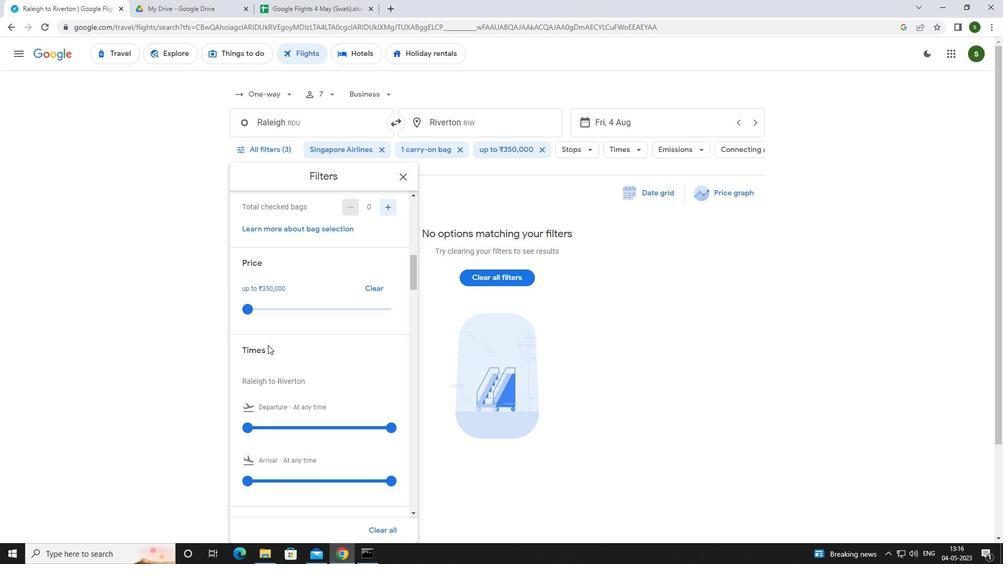 
Action: Mouse moved to (249, 375)
Screenshot: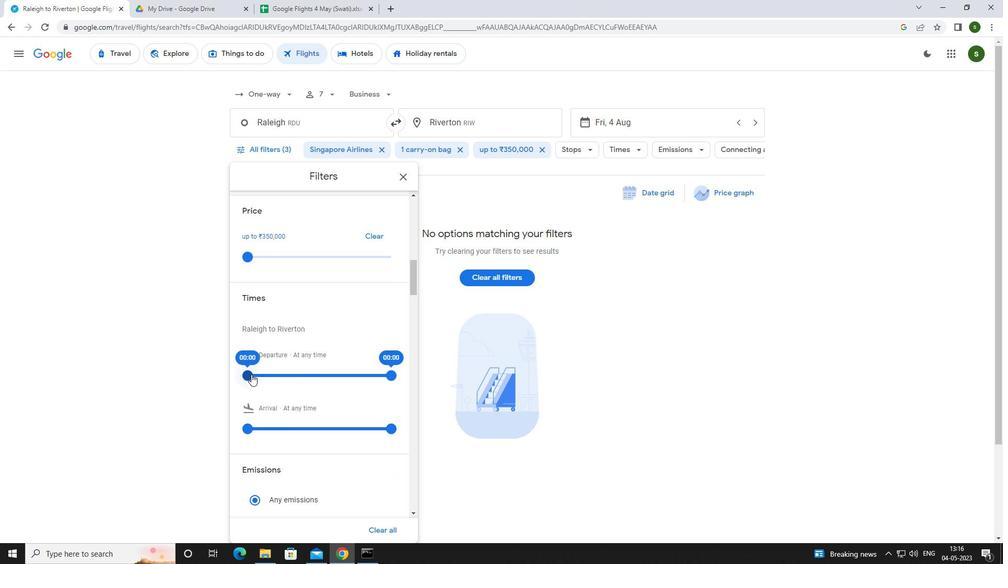 
Action: Mouse pressed left at (249, 375)
Screenshot: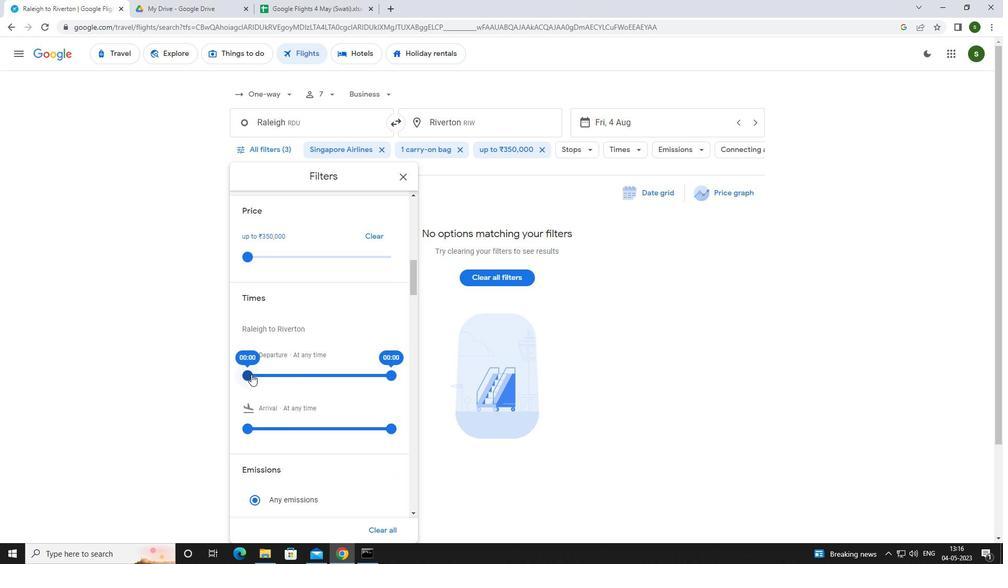 
Action: Mouse moved to (595, 375)
Screenshot: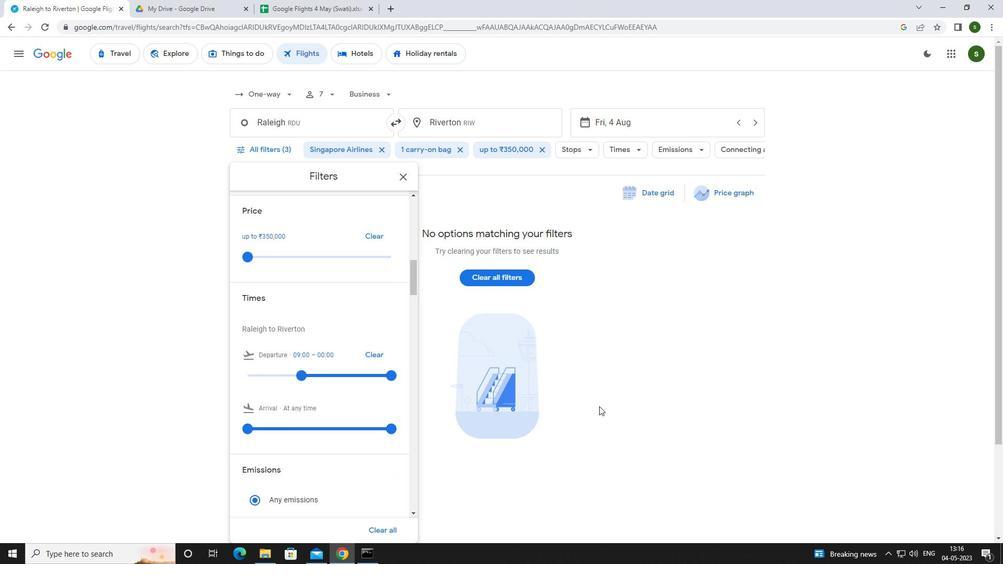 
Action: Mouse pressed left at (595, 375)
Screenshot: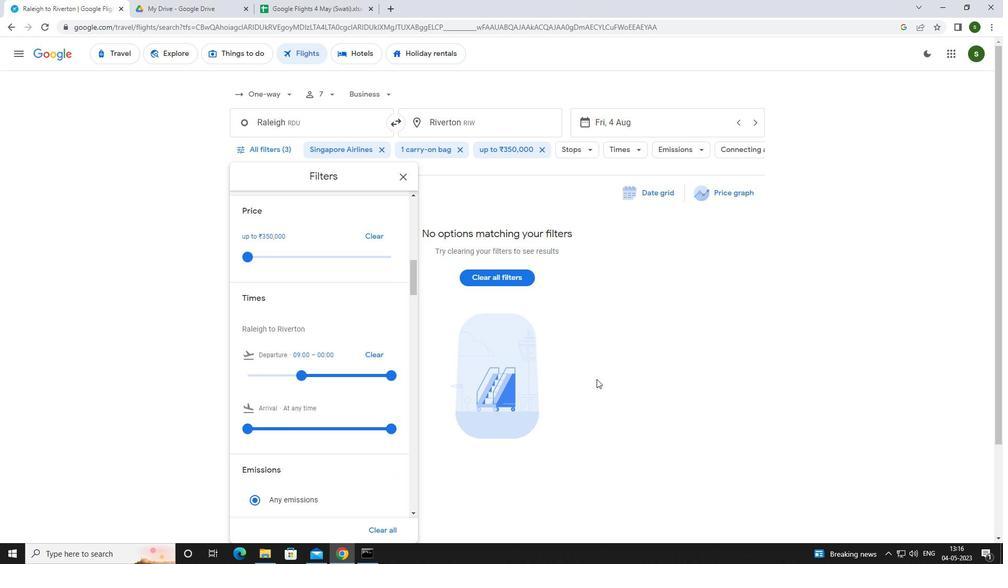 
